 Task: Look for space in Manzanares, Colombia from 9th July, 2023 to 16th July, 2023 for 2 adults, 1 child in price range Rs.8000 to Rs.16000. Place can be entire place with 2 bedrooms having 2 beds and 1 bathroom. Property type can be house, flat, guest house. Amenities needed are: washing machine. Booking option can be shelf check-in. Required host language is English.
Action: Mouse moved to (424, 88)
Screenshot: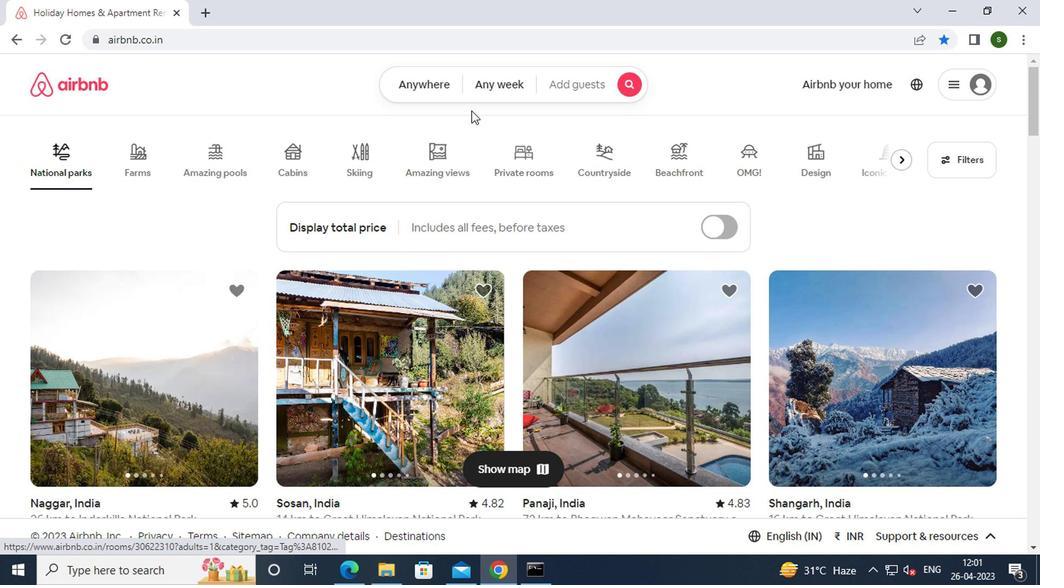 
Action: Mouse pressed left at (424, 88)
Screenshot: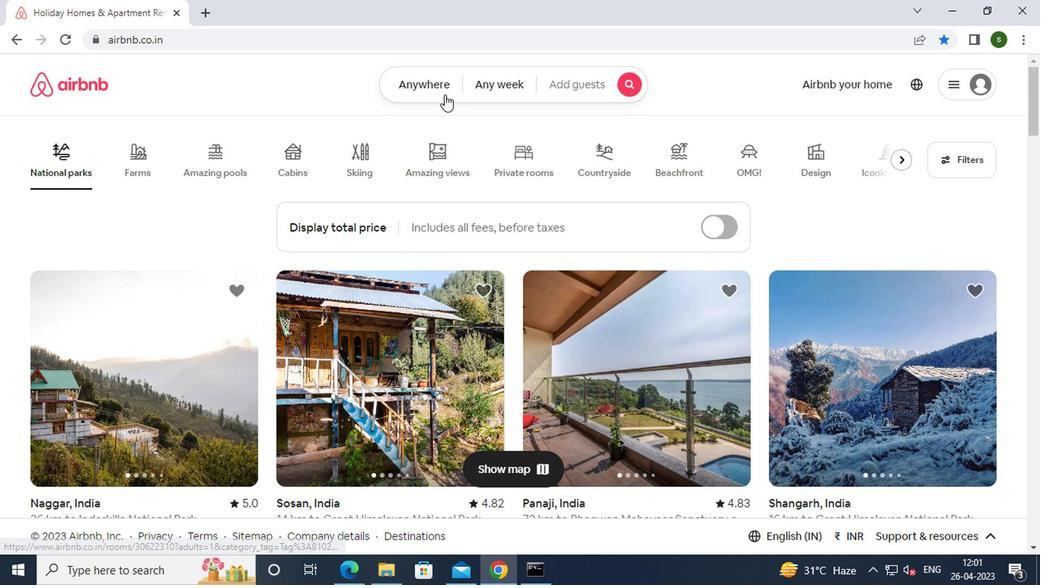 
Action: Mouse moved to (313, 145)
Screenshot: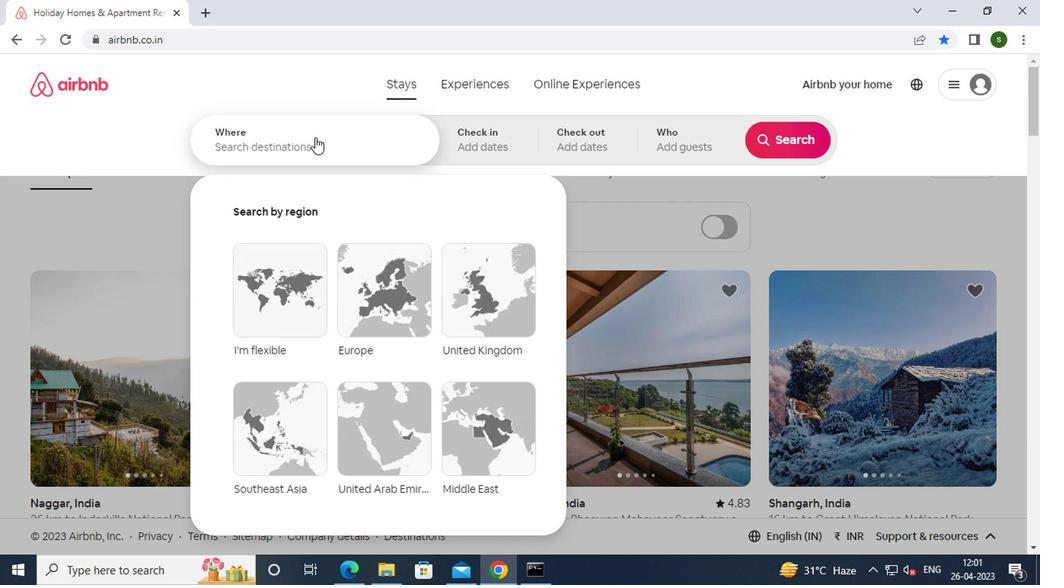 
Action: Mouse pressed left at (313, 145)
Screenshot: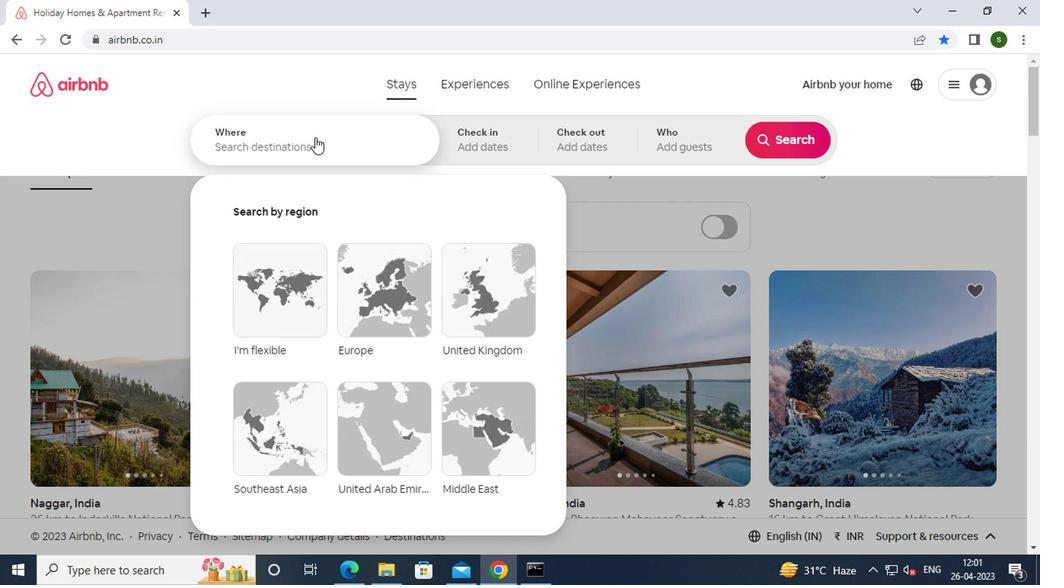 
Action: Mouse moved to (313, 146)
Screenshot: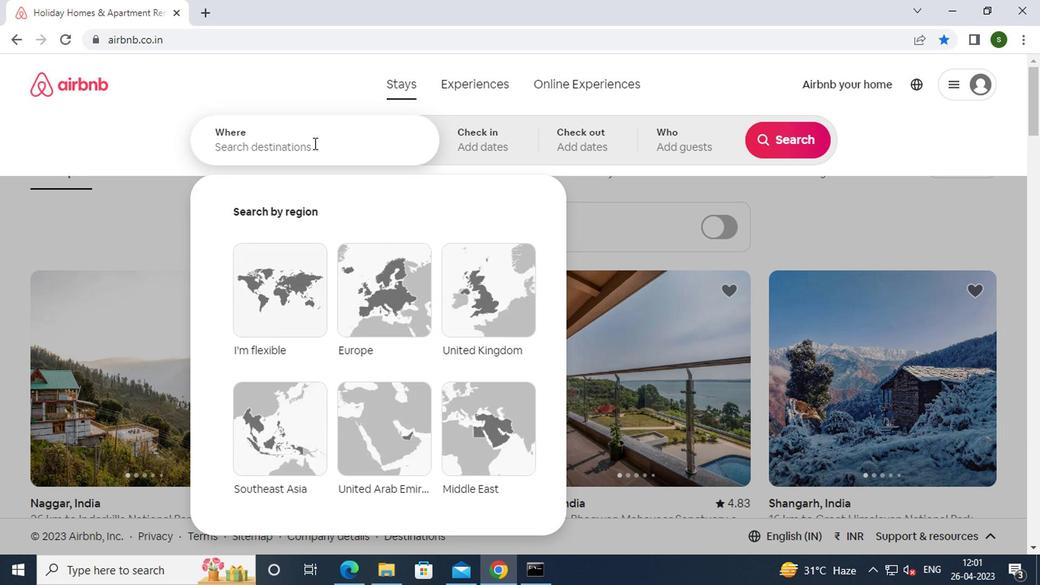 
Action: Key pressed <Key.caps_lock>m<Key.caps_lock>anzanares,<Key.space><Key.caps_lock>c<Key.caps_lock>olombia<Key.enter>
Screenshot: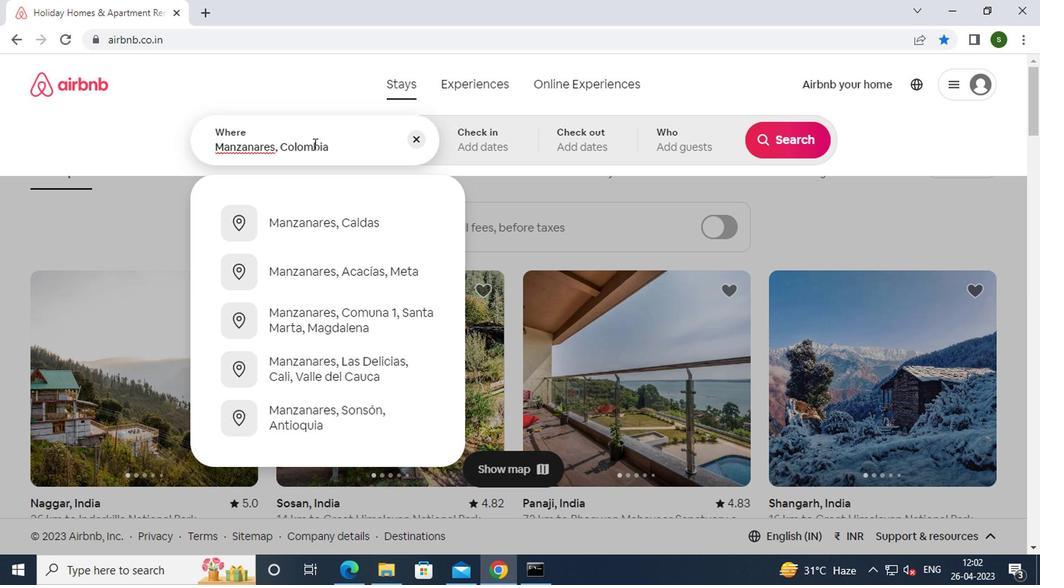 
Action: Mouse moved to (774, 257)
Screenshot: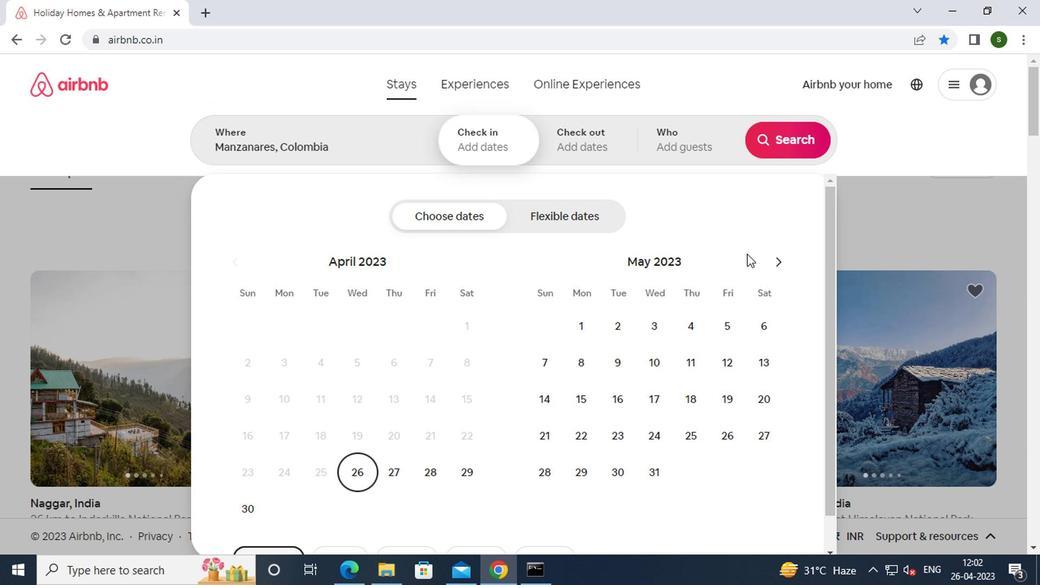 
Action: Mouse pressed left at (774, 257)
Screenshot: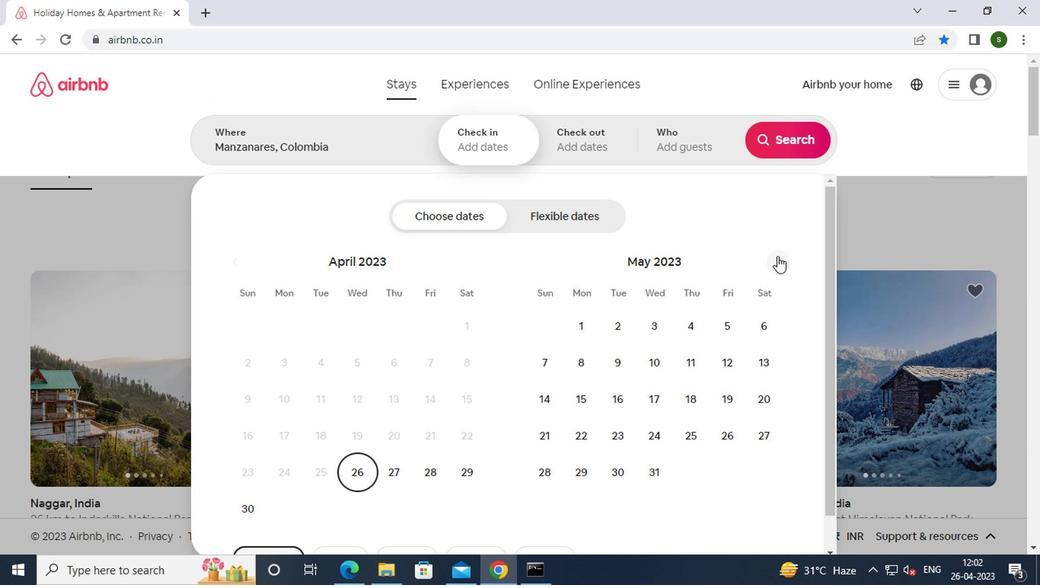 
Action: Mouse pressed left at (774, 257)
Screenshot: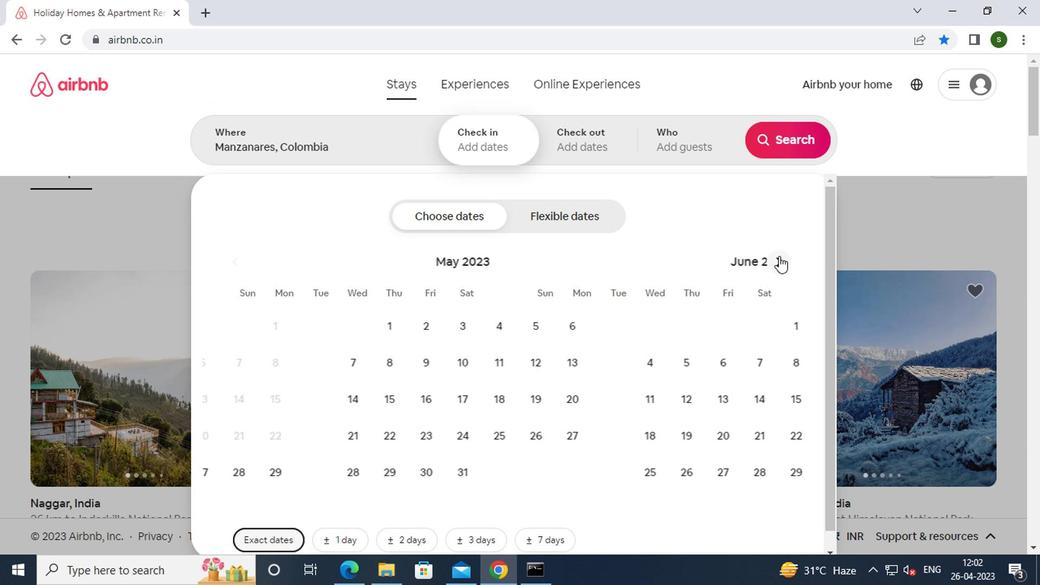 
Action: Mouse moved to (540, 399)
Screenshot: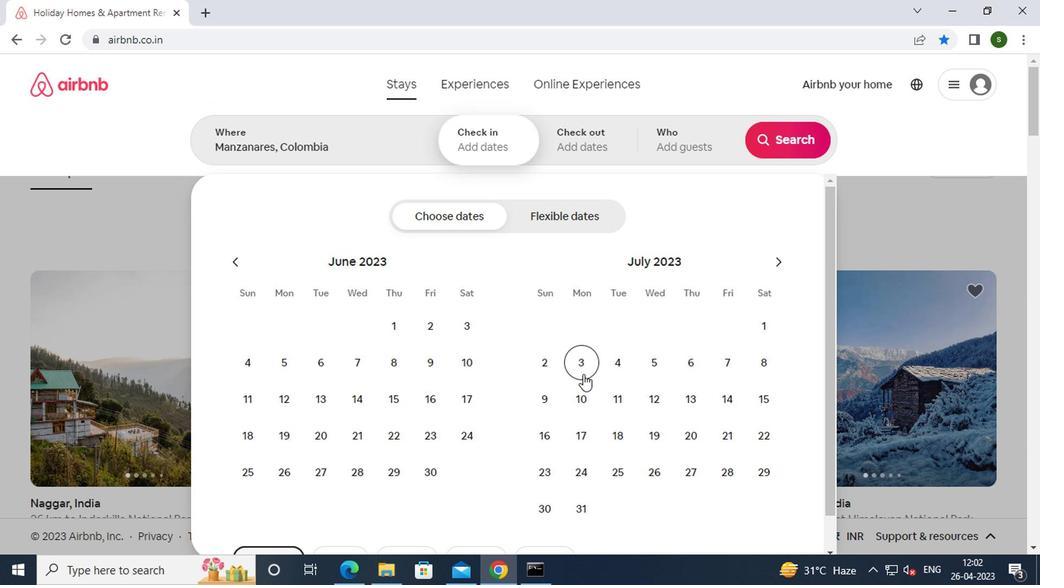 
Action: Mouse pressed left at (540, 399)
Screenshot: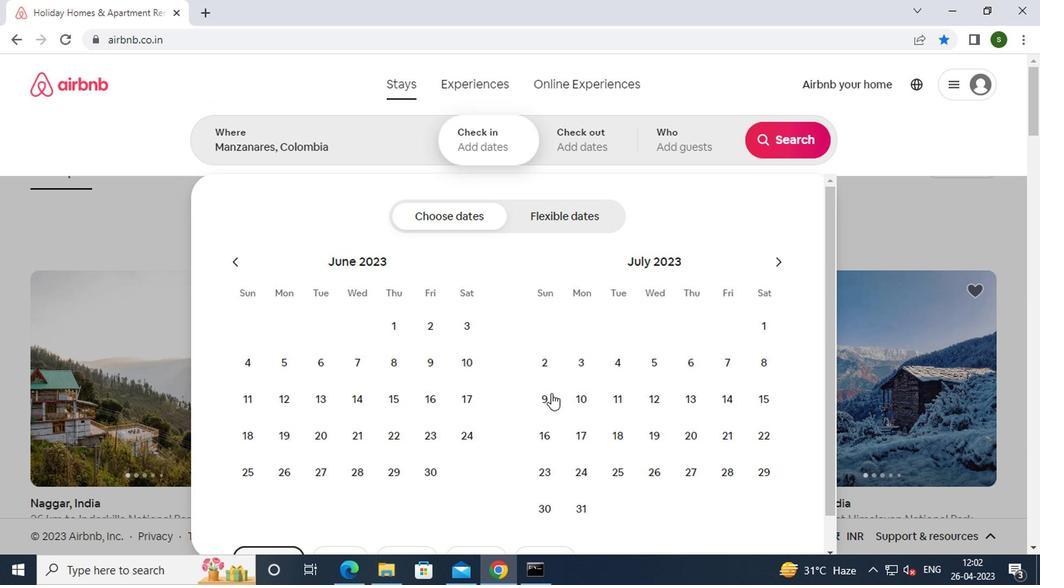 
Action: Mouse moved to (540, 437)
Screenshot: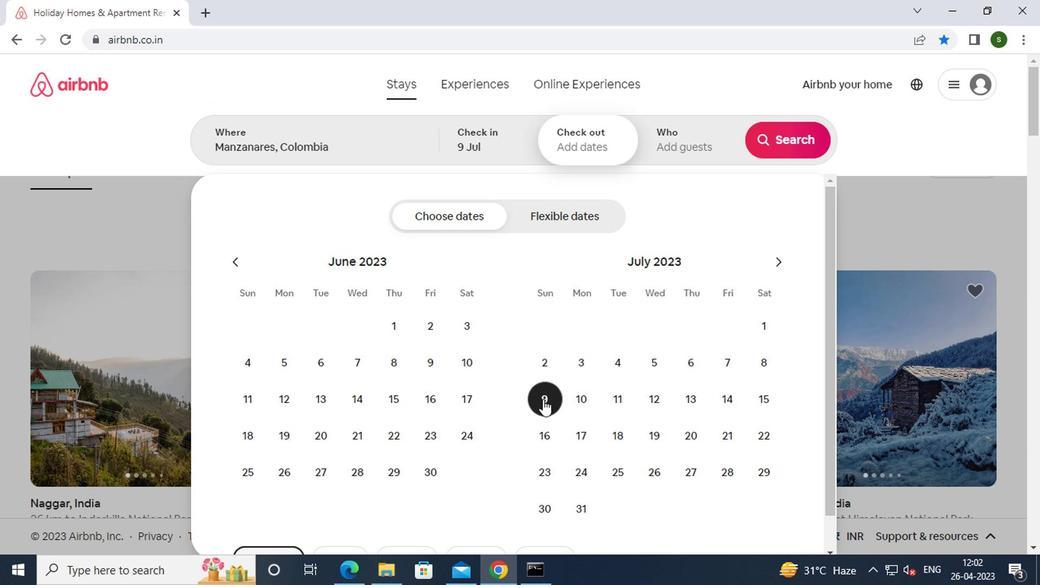 
Action: Mouse pressed left at (540, 437)
Screenshot: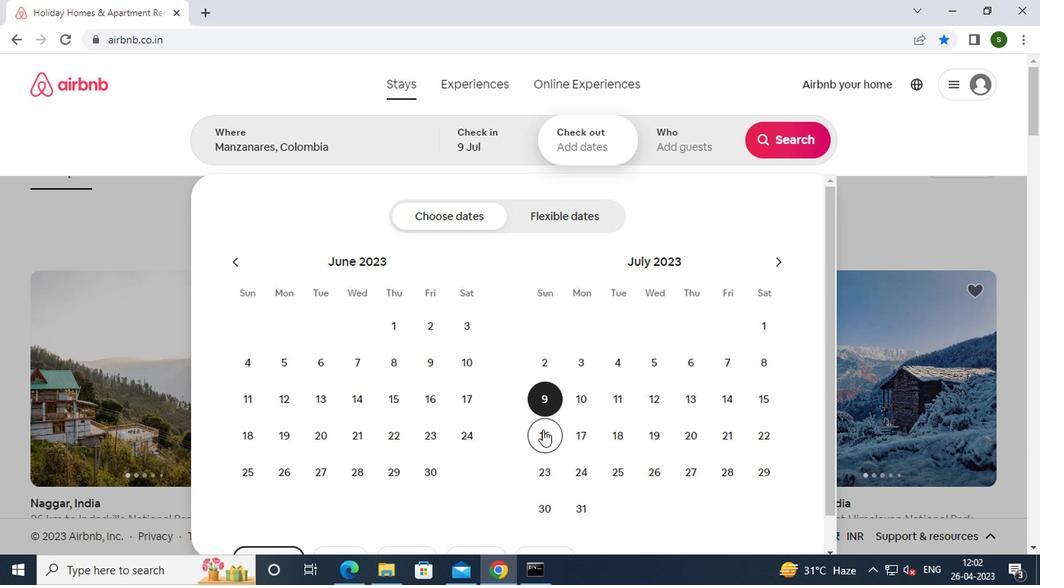 
Action: Mouse moved to (686, 151)
Screenshot: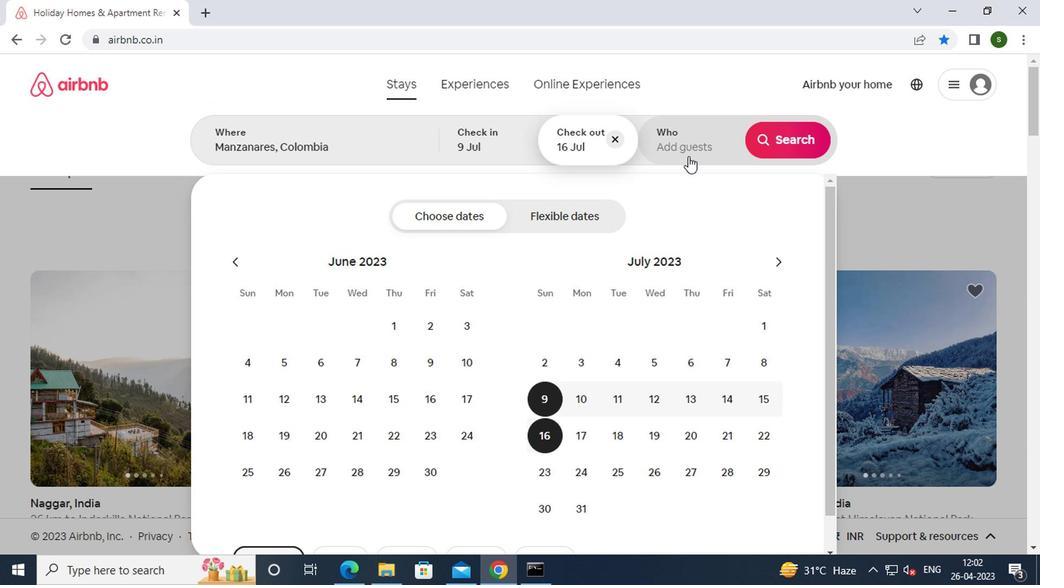
Action: Mouse pressed left at (686, 151)
Screenshot: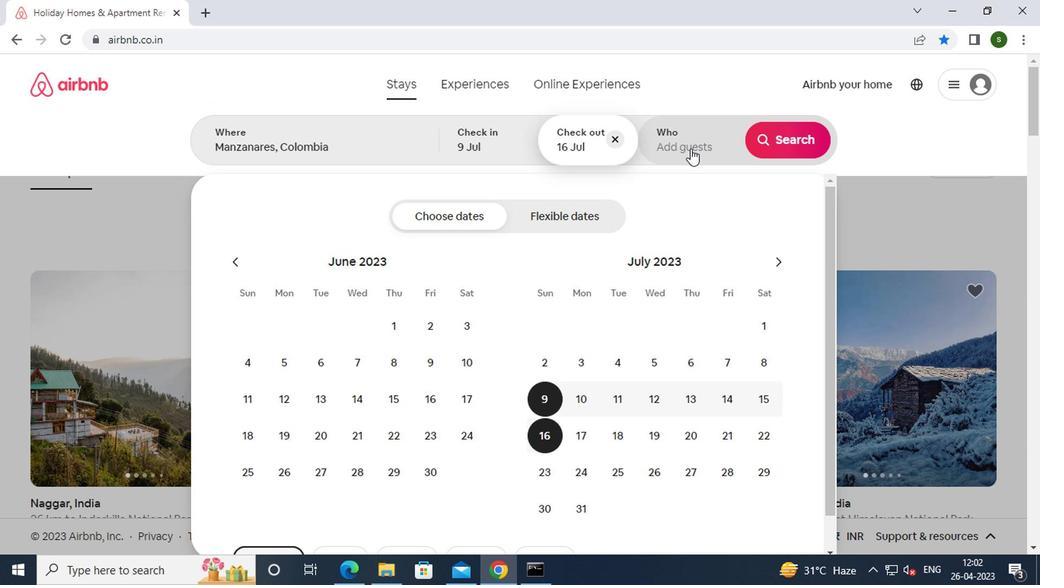 
Action: Mouse moved to (789, 217)
Screenshot: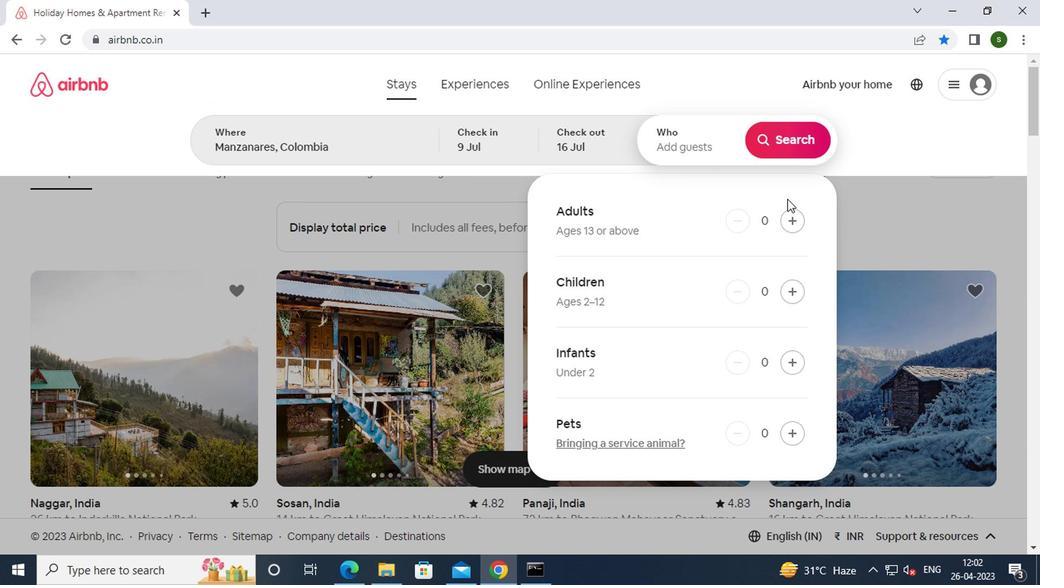 
Action: Mouse pressed left at (789, 217)
Screenshot: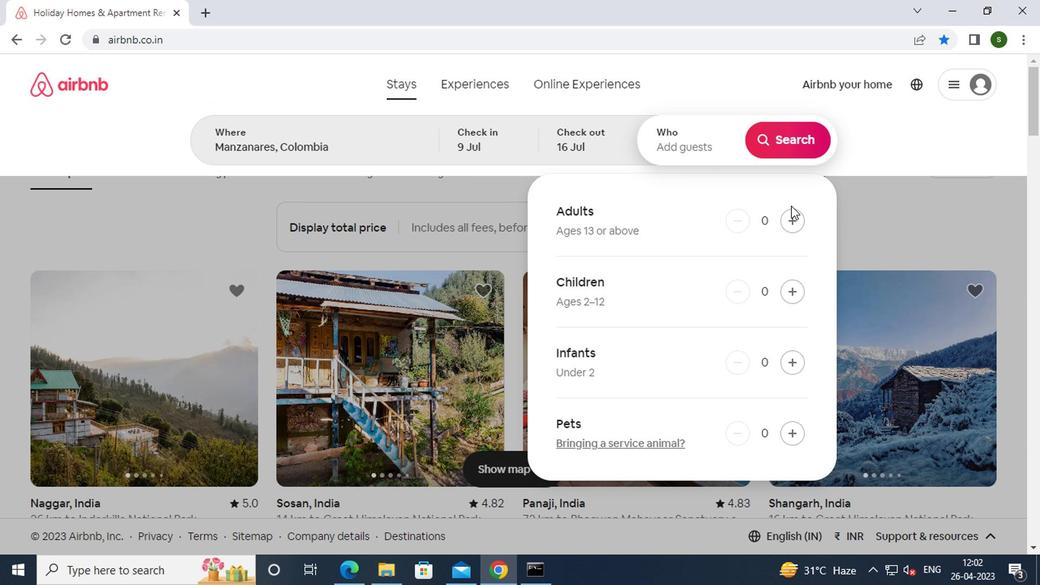 
Action: Mouse pressed left at (789, 217)
Screenshot: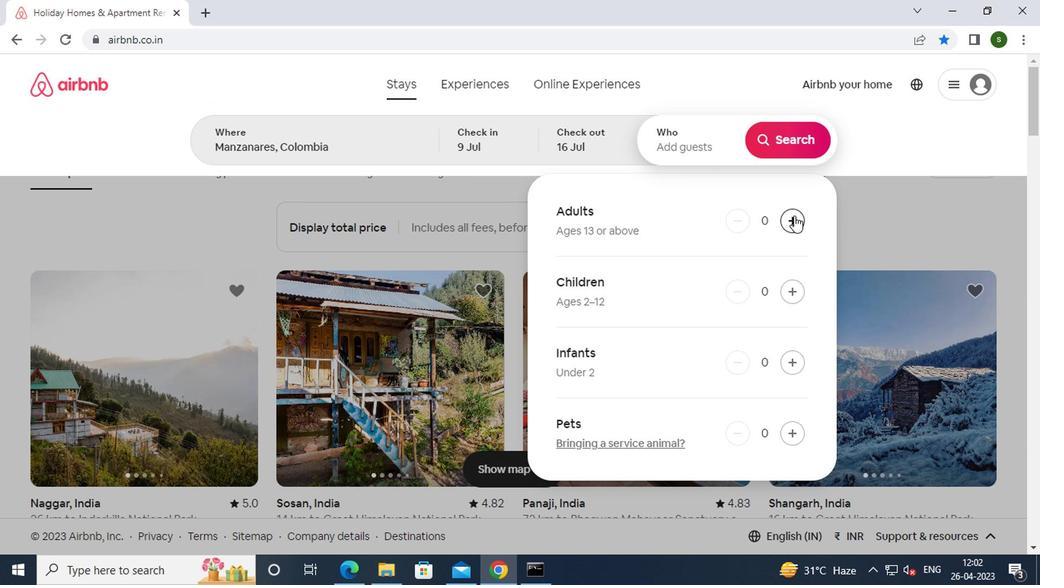
Action: Mouse moved to (786, 291)
Screenshot: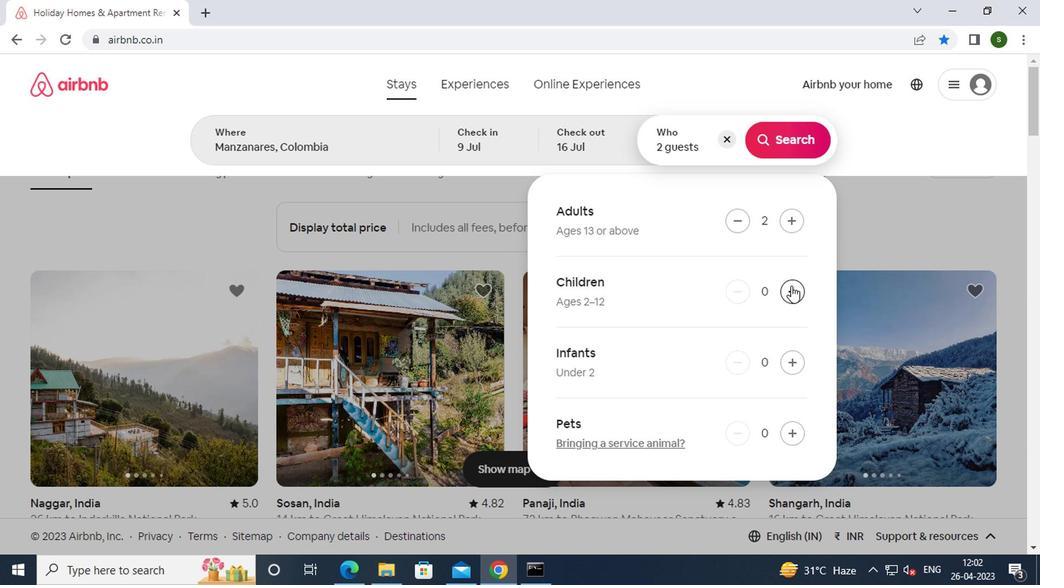 
Action: Mouse pressed left at (786, 291)
Screenshot: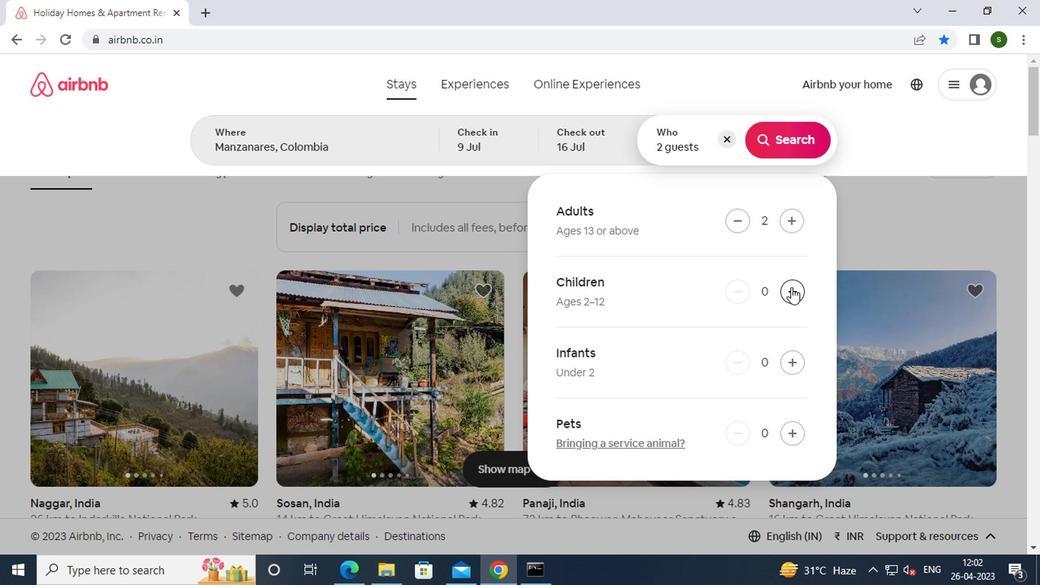 
Action: Mouse moved to (789, 148)
Screenshot: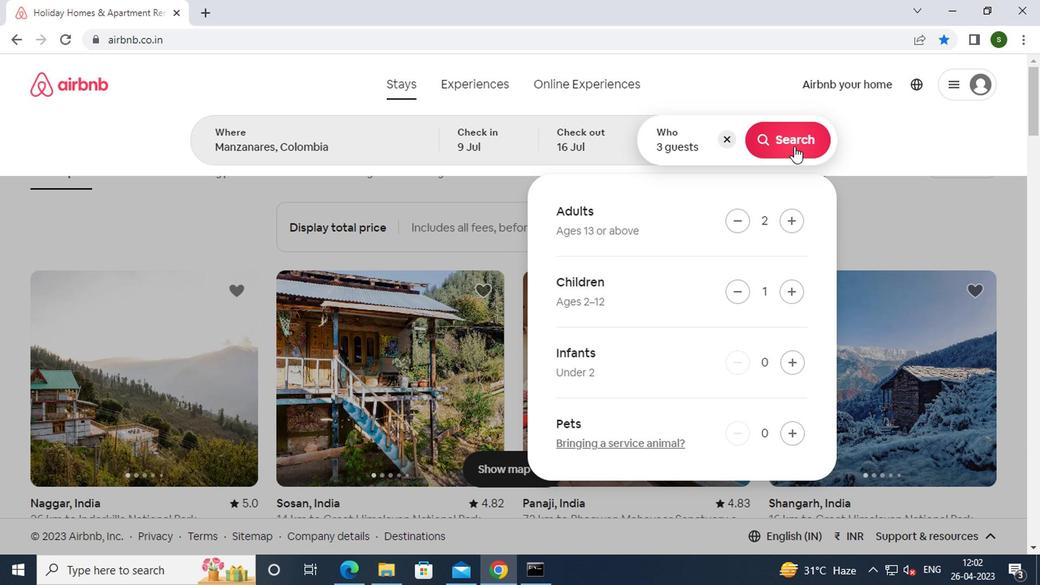 
Action: Mouse pressed left at (789, 148)
Screenshot: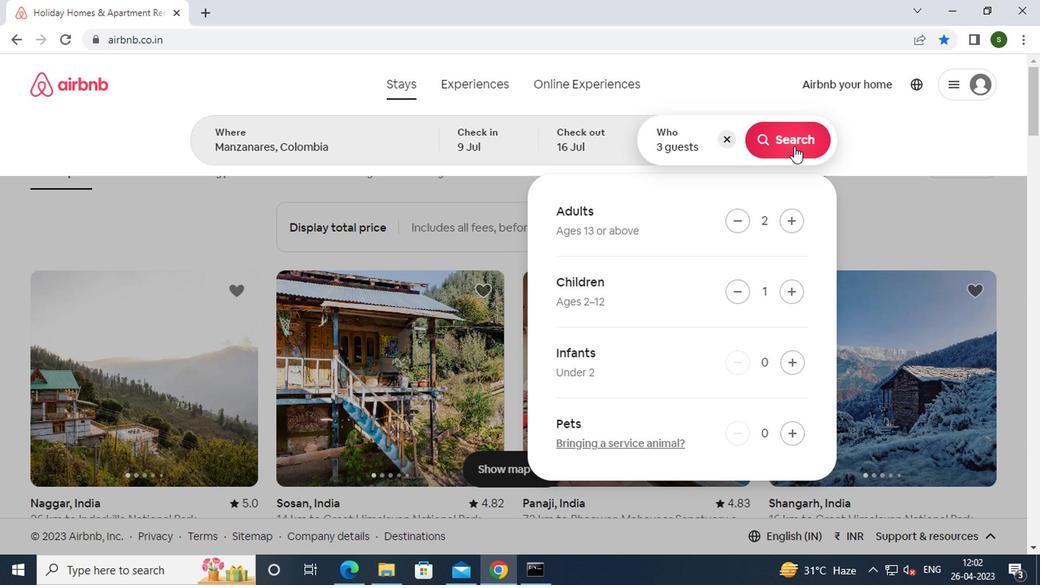 
Action: Mouse moved to (973, 151)
Screenshot: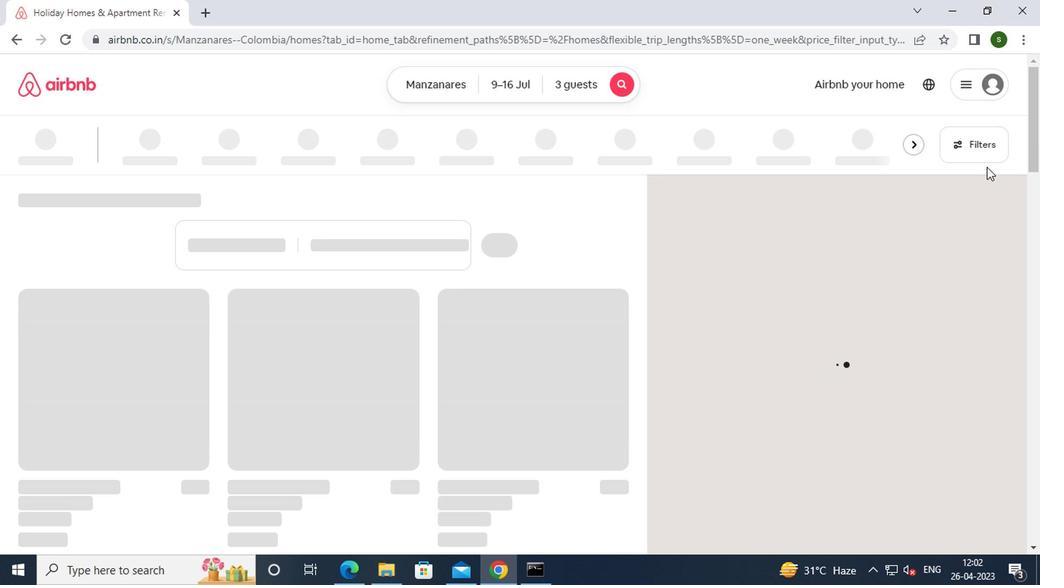 
Action: Mouse pressed left at (973, 151)
Screenshot: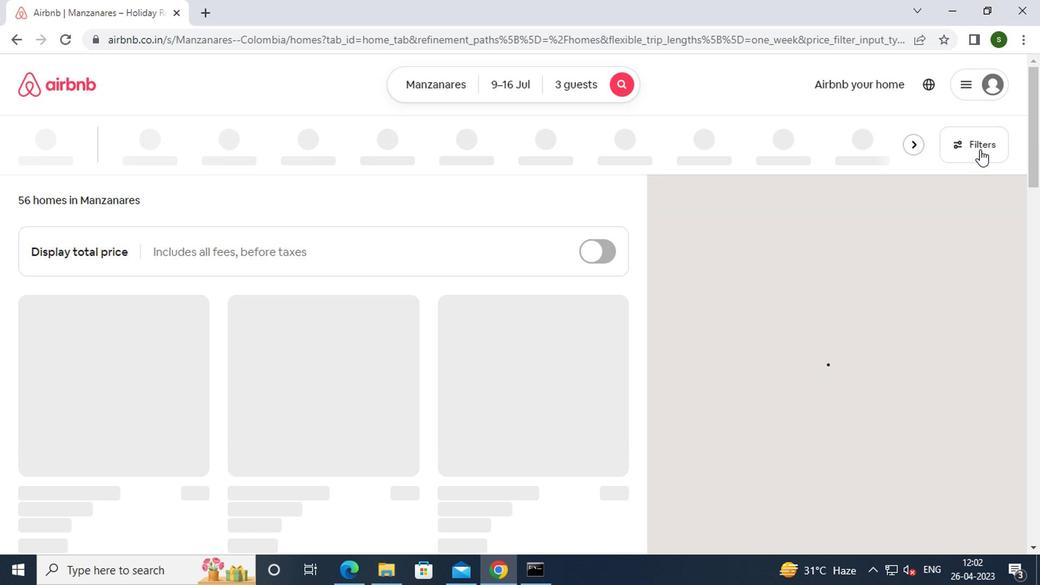 
Action: Mouse moved to (424, 341)
Screenshot: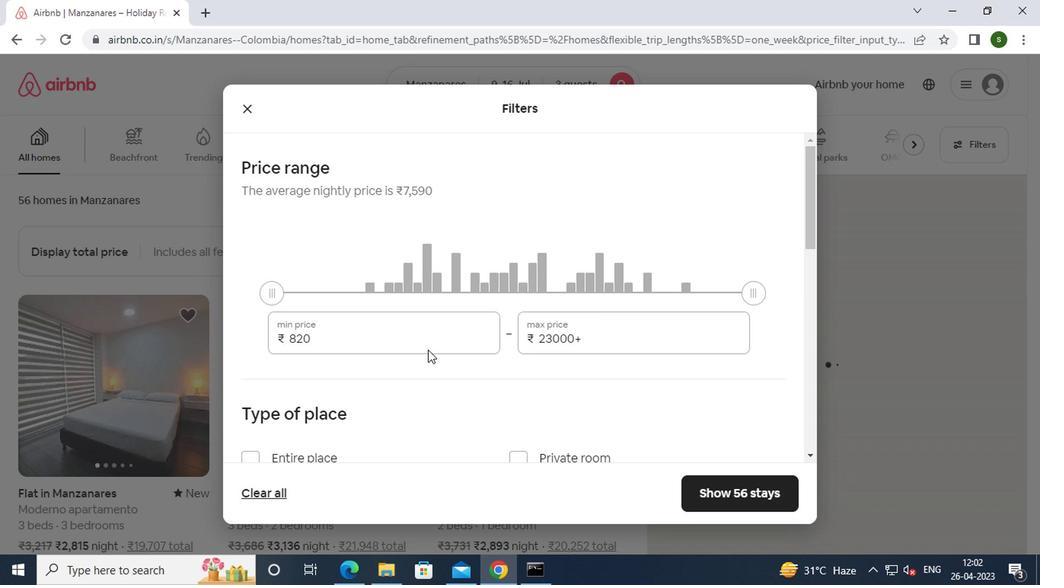 
Action: Mouse pressed left at (424, 341)
Screenshot: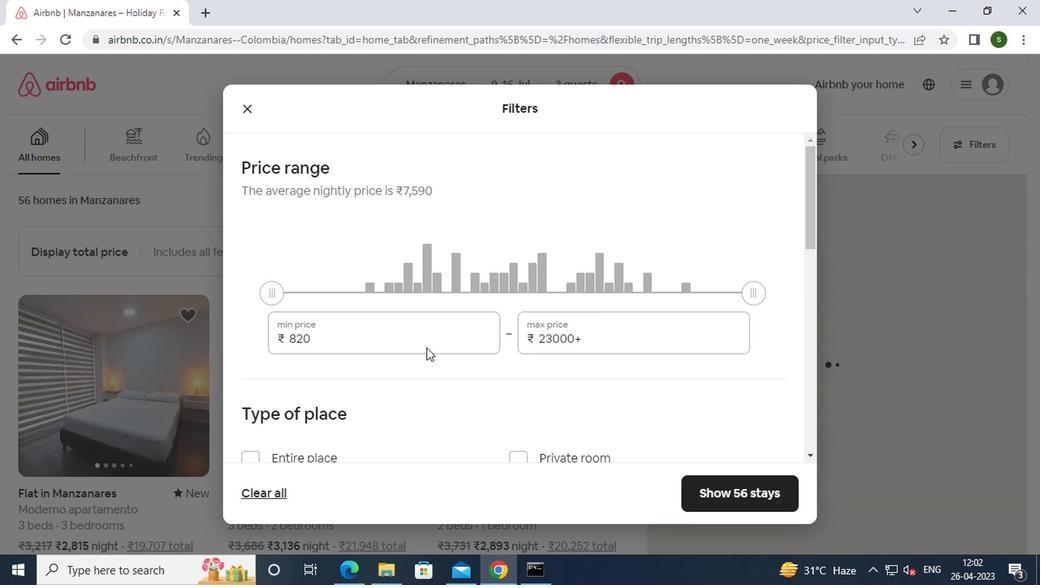 
Action: Key pressed <Key.backspace><Key.backspace><Key.backspace><Key.backspace><Key.backspace><Key.backspace><Key.backspace><Key.backspace><Key.backspace>8000
Screenshot: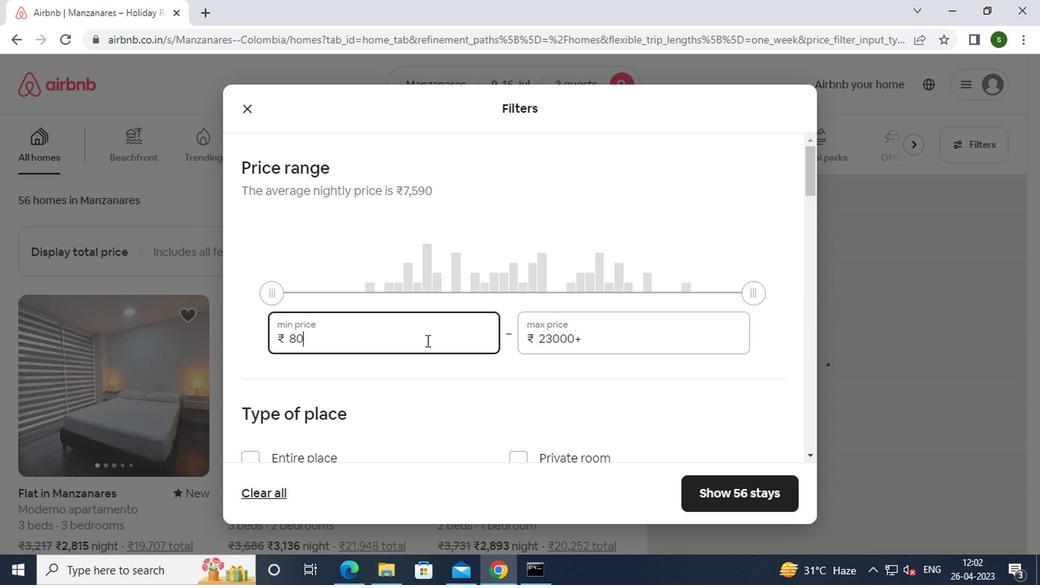 
Action: Mouse moved to (589, 344)
Screenshot: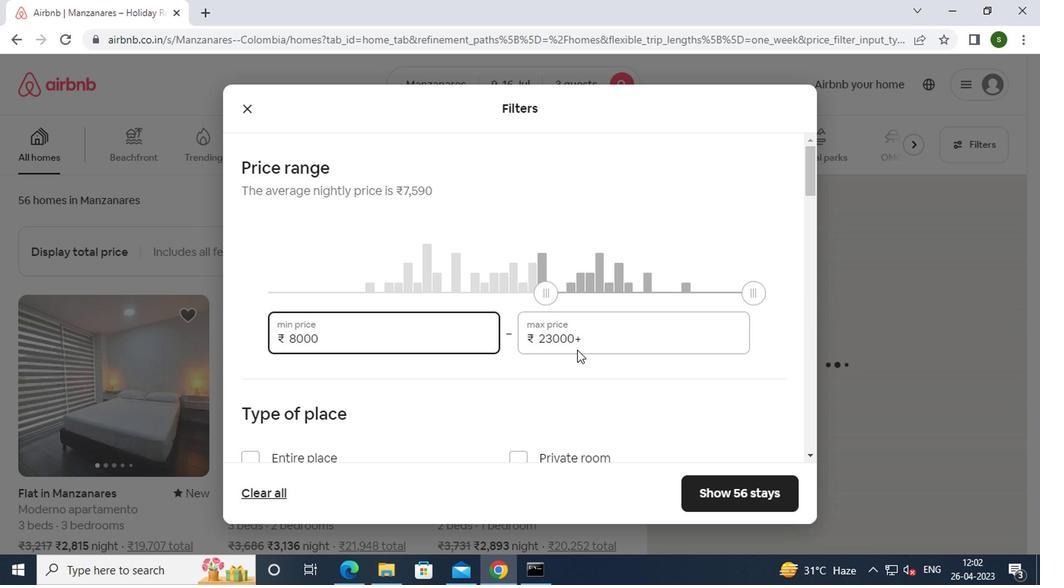 
Action: Mouse pressed left at (589, 344)
Screenshot: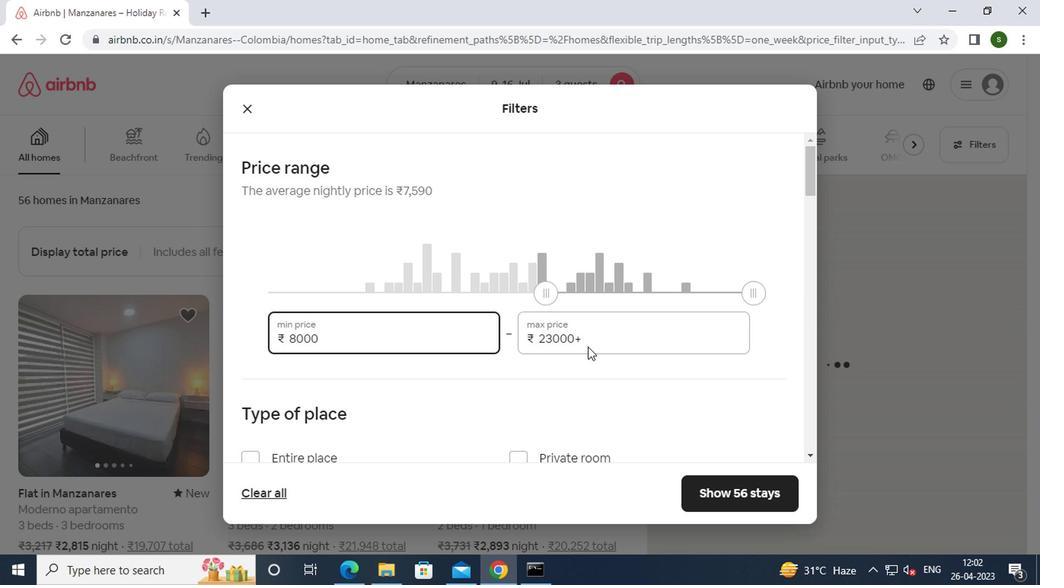 
Action: Key pressed <Key.backspace><Key.backspace><Key.backspace><Key.backspace><Key.backspace><Key.backspace><Key.backspace><Key.backspace><Key.backspace><Key.backspace><Key.backspace><Key.backspace>16000
Screenshot: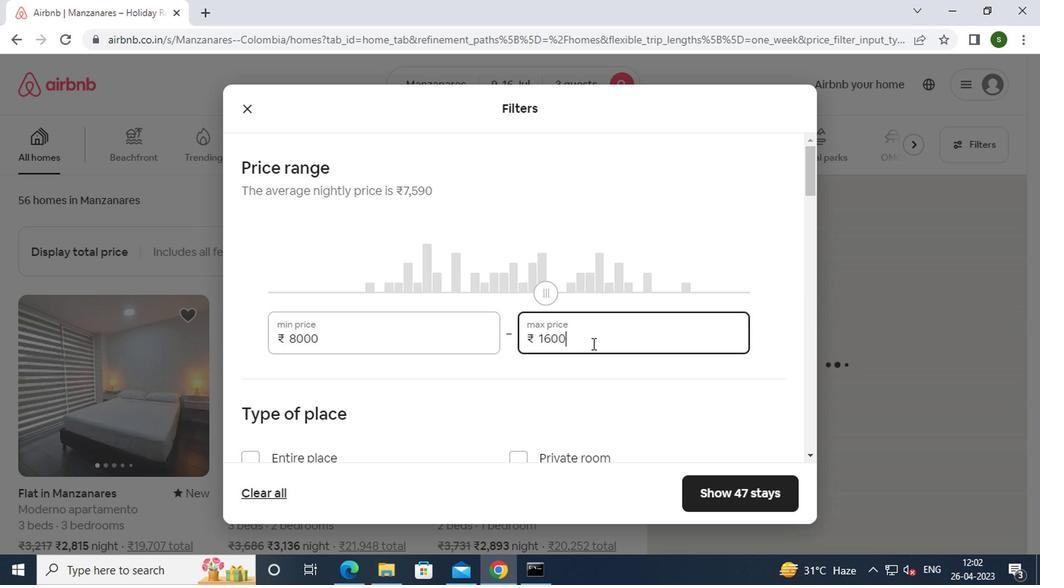 
Action: Mouse moved to (495, 353)
Screenshot: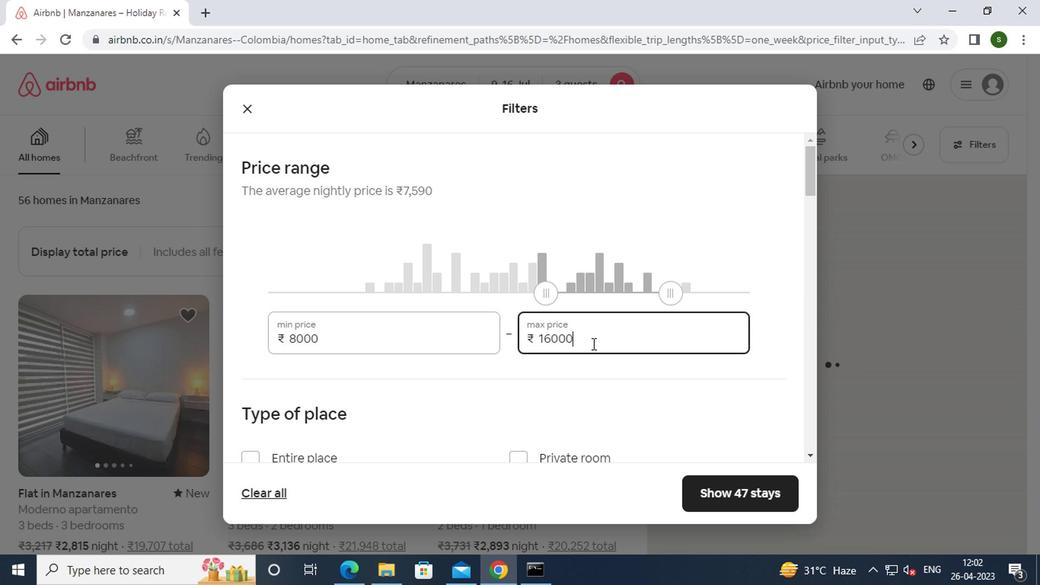 
Action: Mouse scrolled (495, 352) with delta (0, 0)
Screenshot: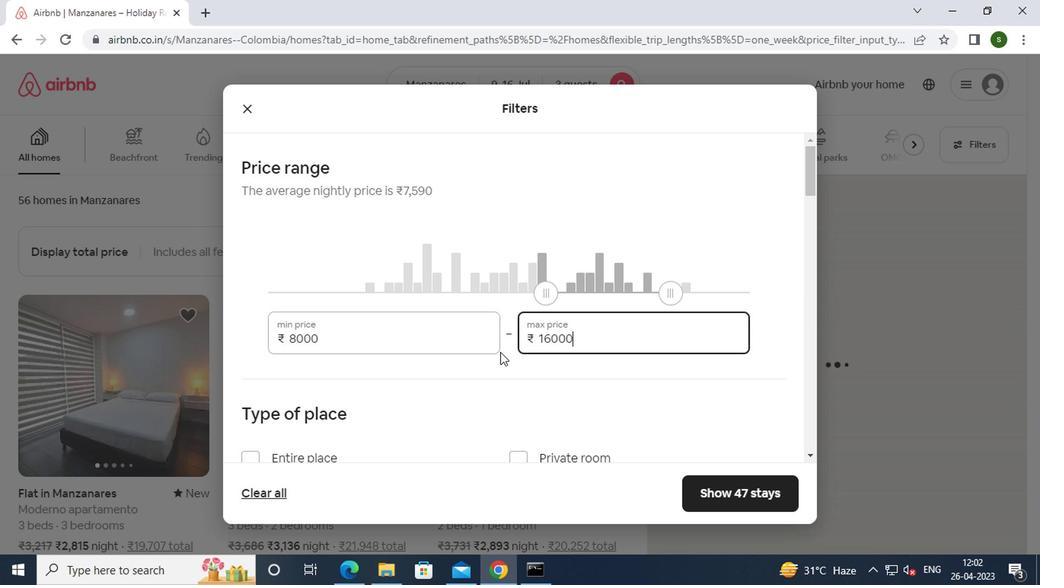 
Action: Mouse scrolled (495, 352) with delta (0, 0)
Screenshot: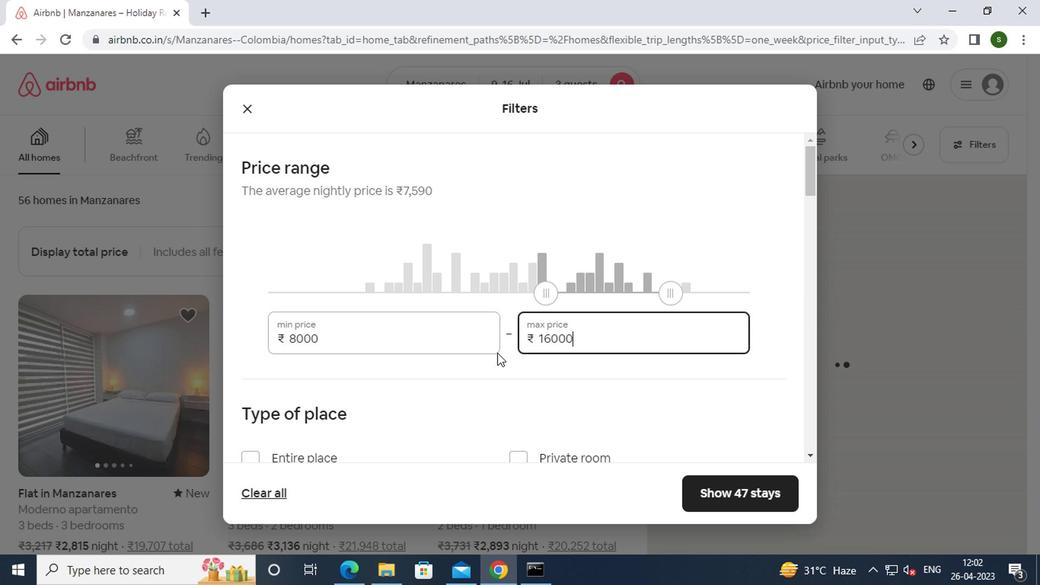 
Action: Mouse moved to (287, 308)
Screenshot: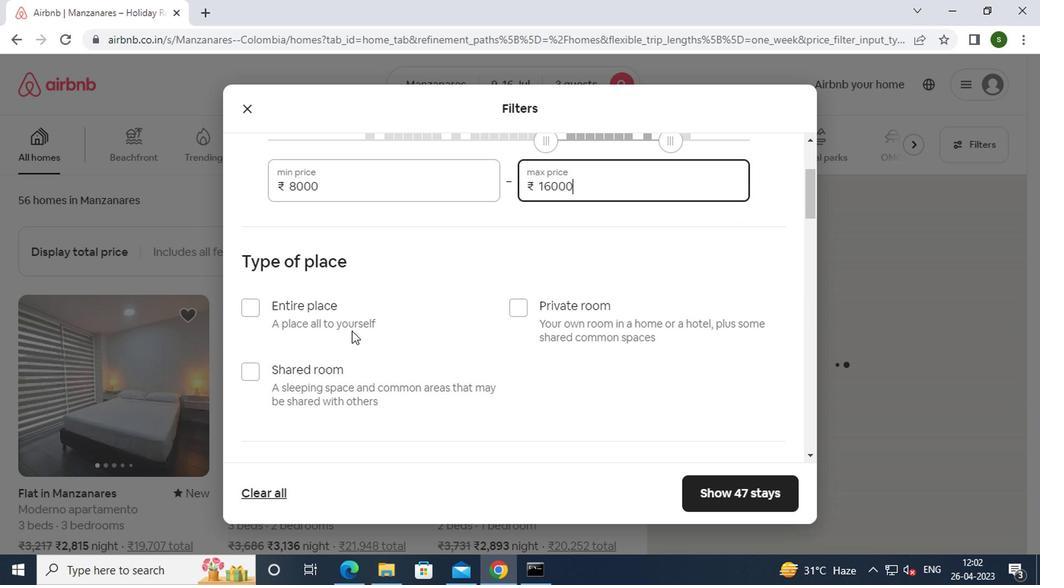 
Action: Mouse pressed left at (287, 308)
Screenshot: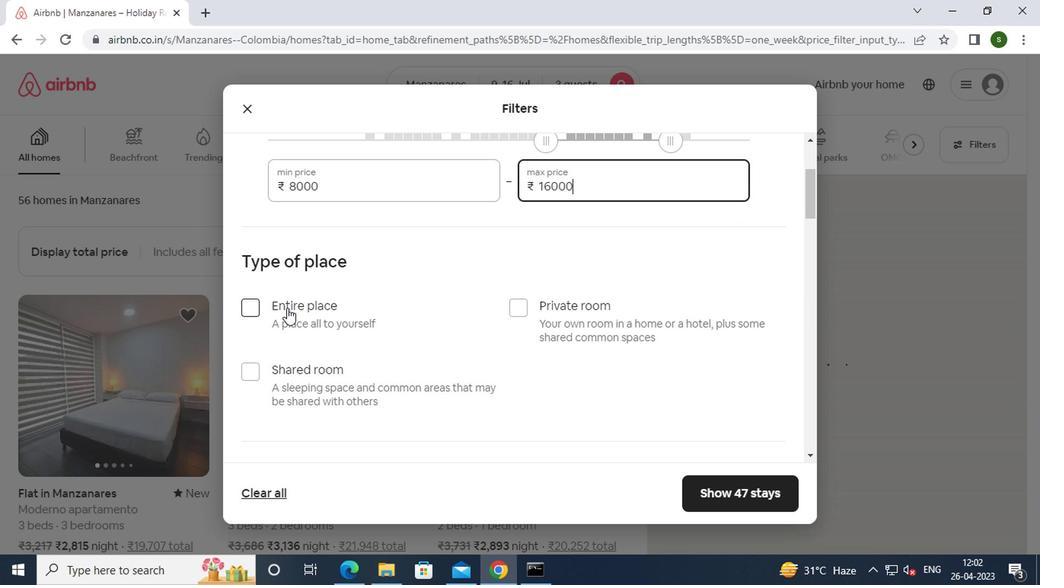 
Action: Mouse moved to (451, 315)
Screenshot: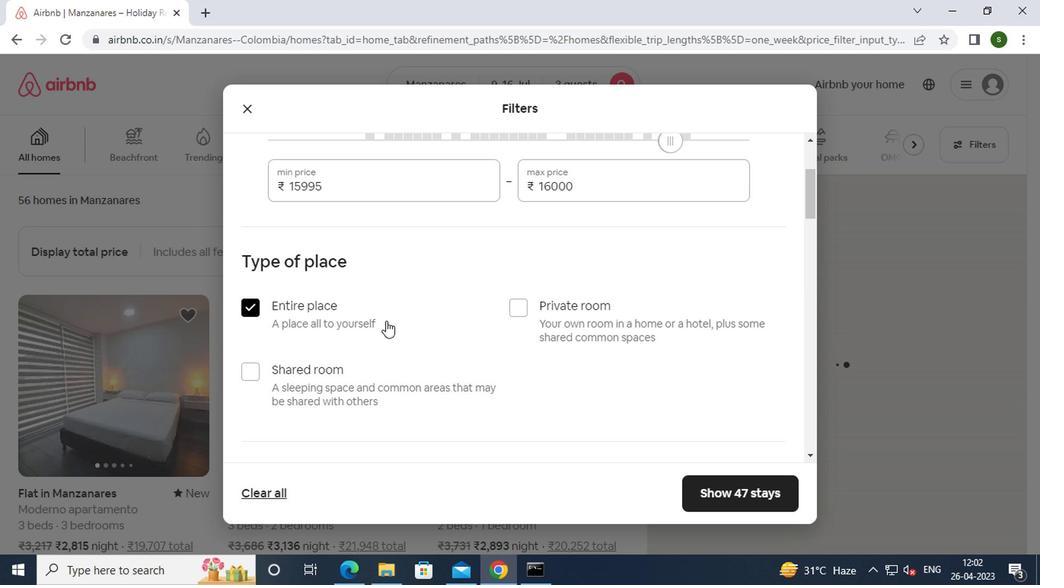 
Action: Mouse scrolled (451, 314) with delta (0, 0)
Screenshot: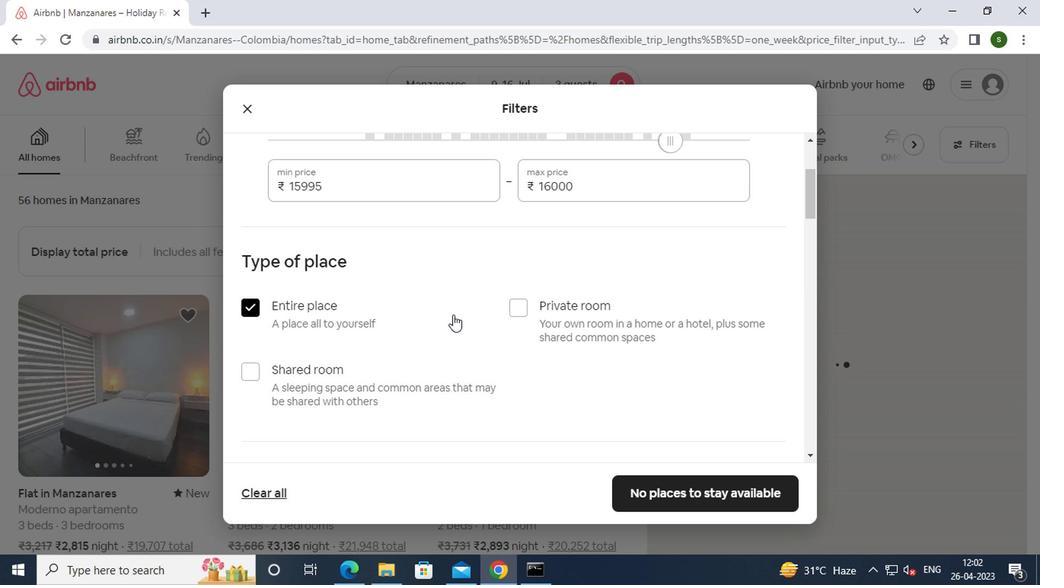 
Action: Mouse scrolled (451, 314) with delta (0, 0)
Screenshot: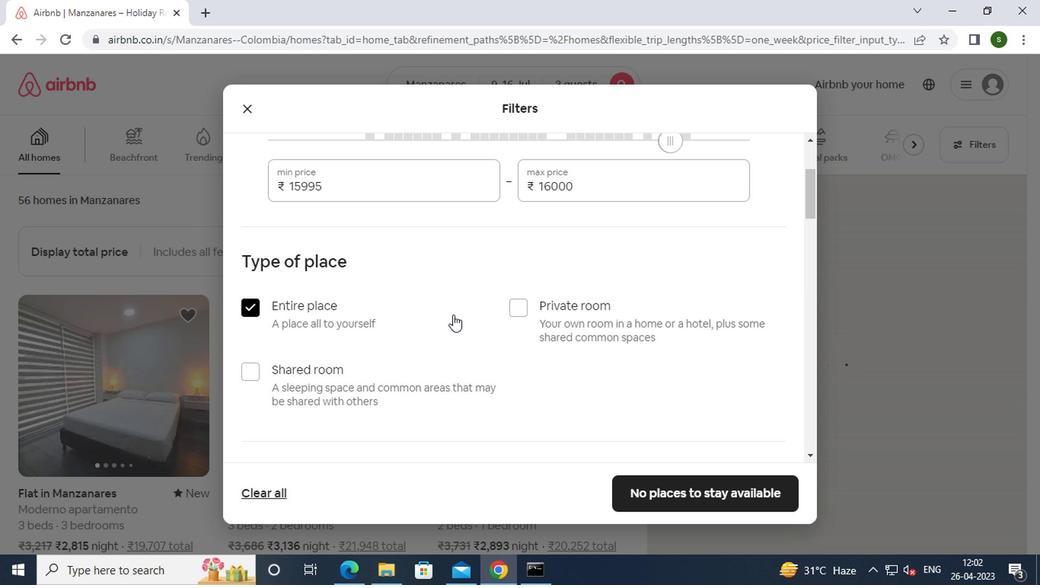 
Action: Mouse scrolled (451, 314) with delta (0, 0)
Screenshot: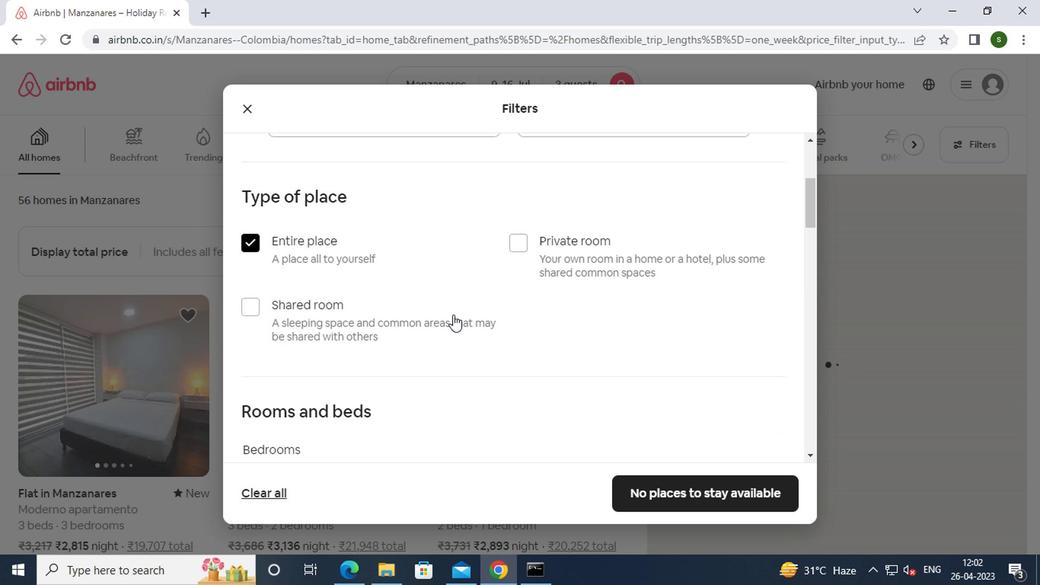 
Action: Mouse scrolled (451, 314) with delta (0, 0)
Screenshot: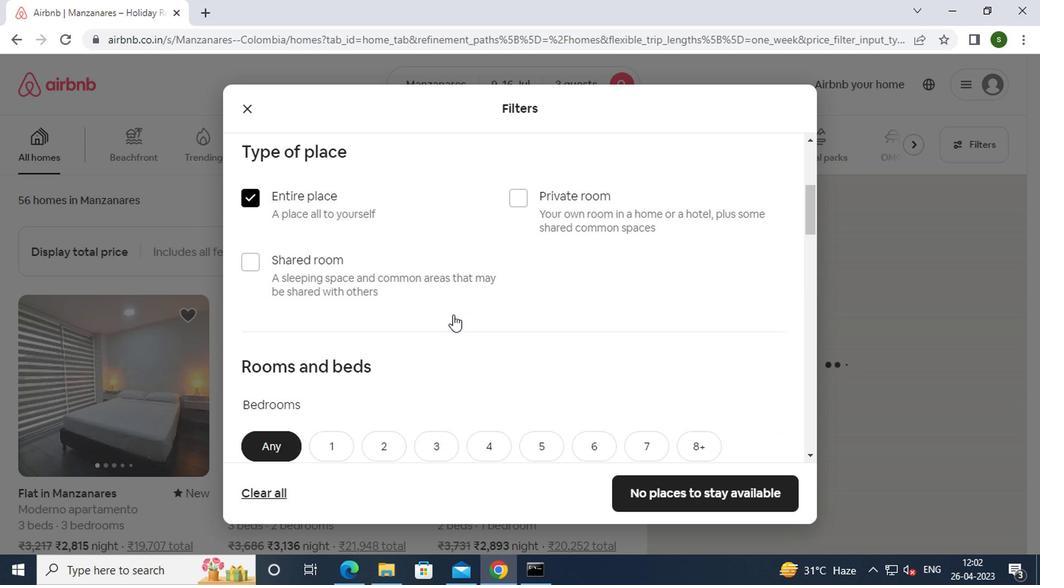 
Action: Mouse moved to (379, 248)
Screenshot: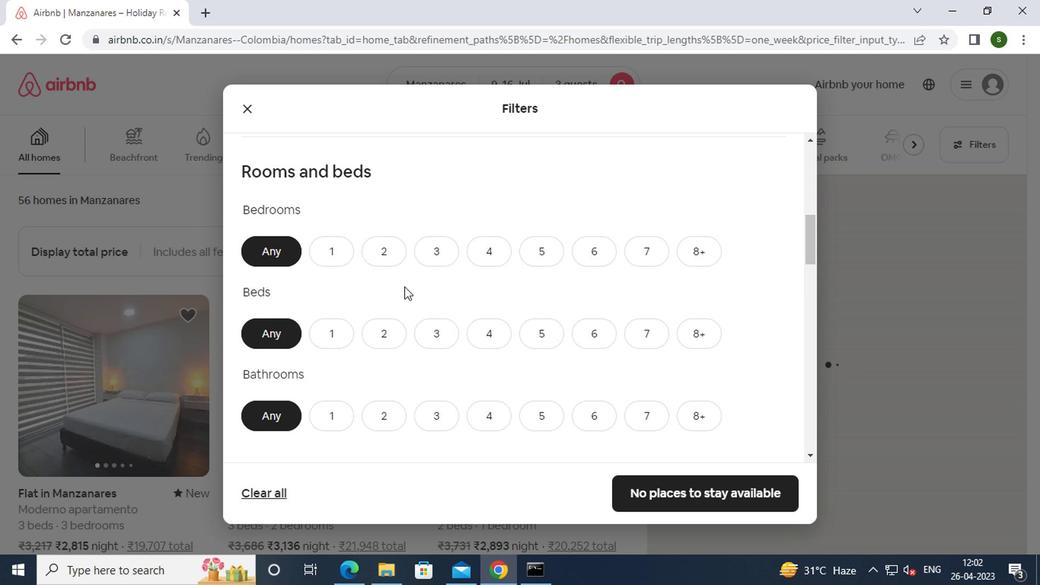 
Action: Mouse pressed left at (379, 248)
Screenshot: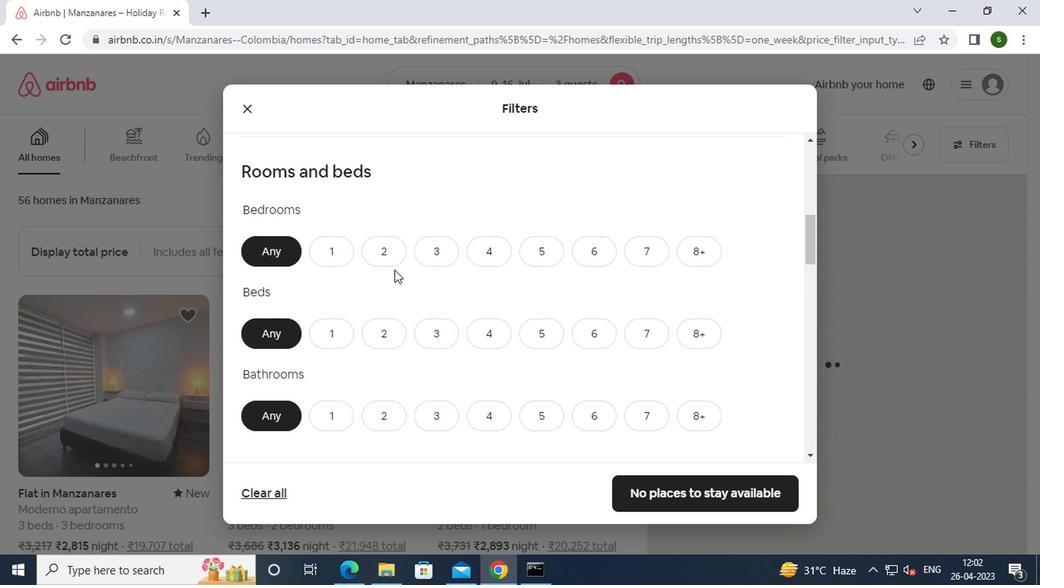 
Action: Mouse moved to (372, 338)
Screenshot: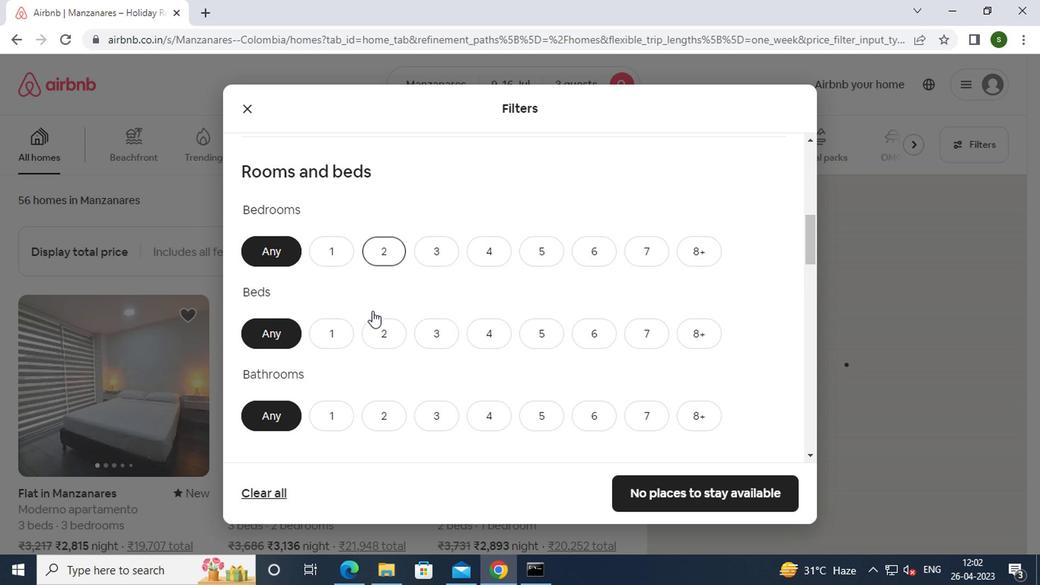 
Action: Mouse pressed left at (372, 338)
Screenshot: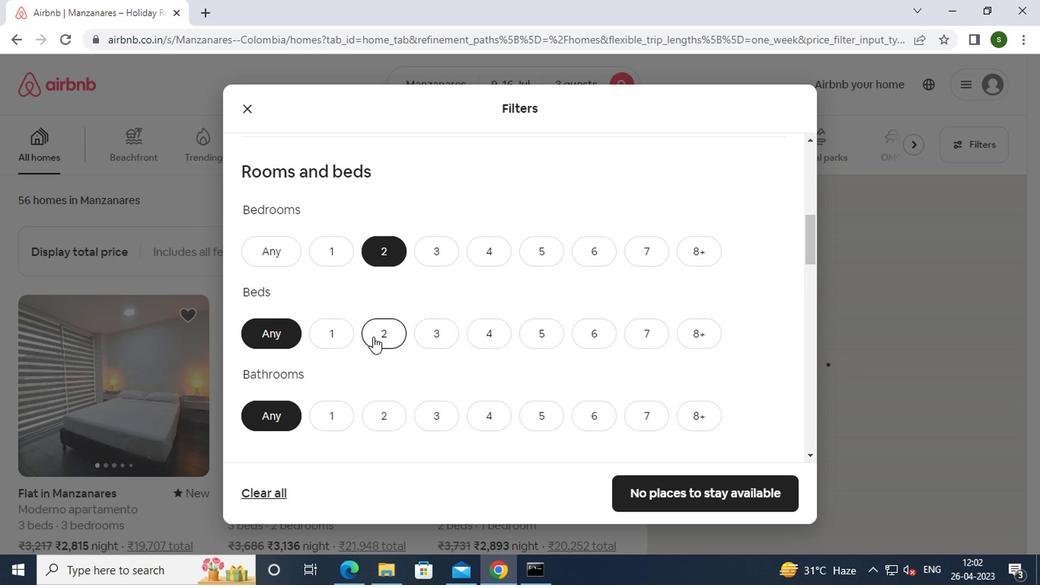 
Action: Mouse moved to (335, 414)
Screenshot: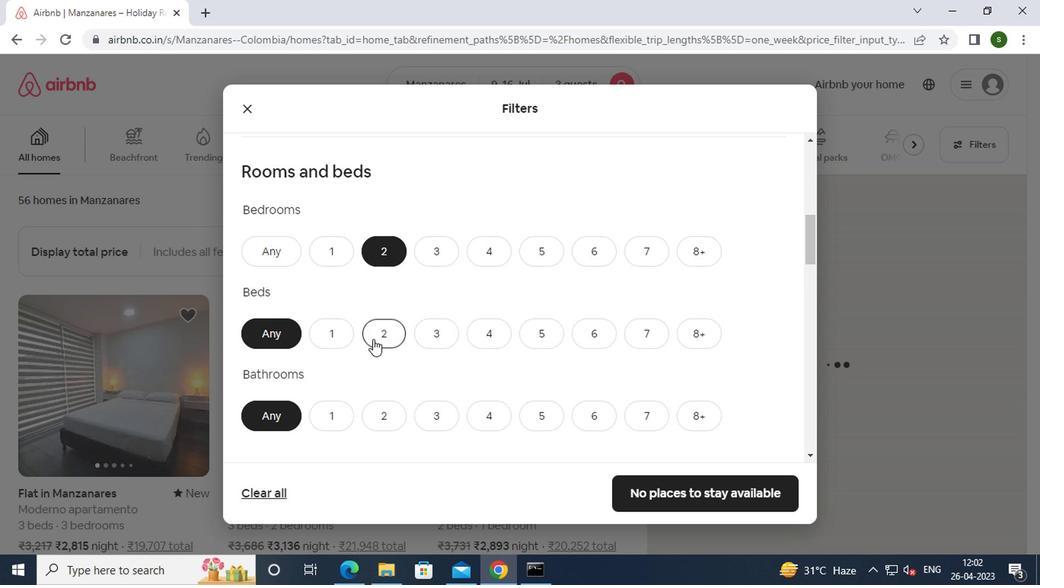 
Action: Mouse pressed left at (335, 414)
Screenshot: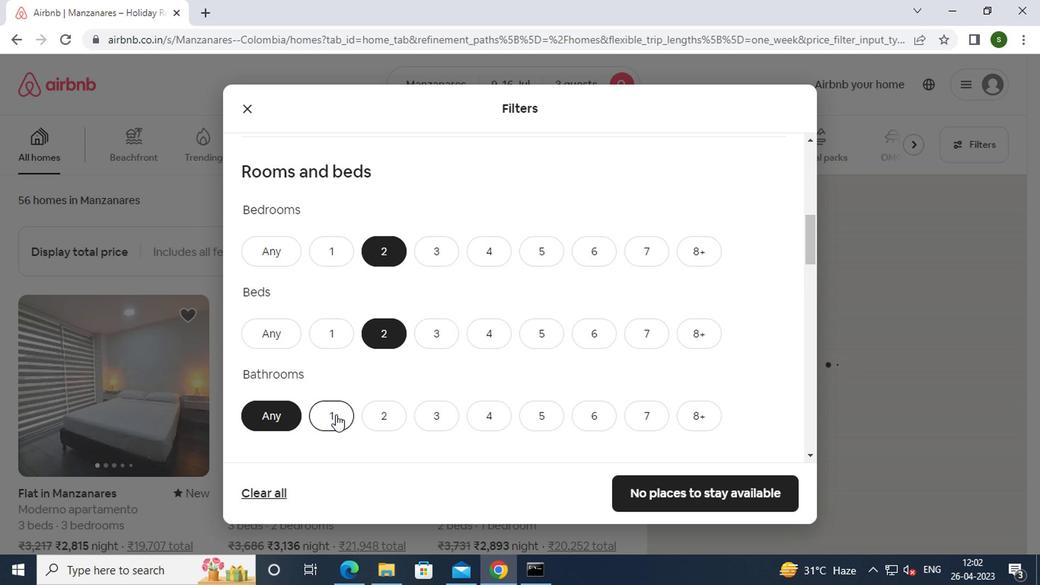 
Action: Mouse moved to (466, 332)
Screenshot: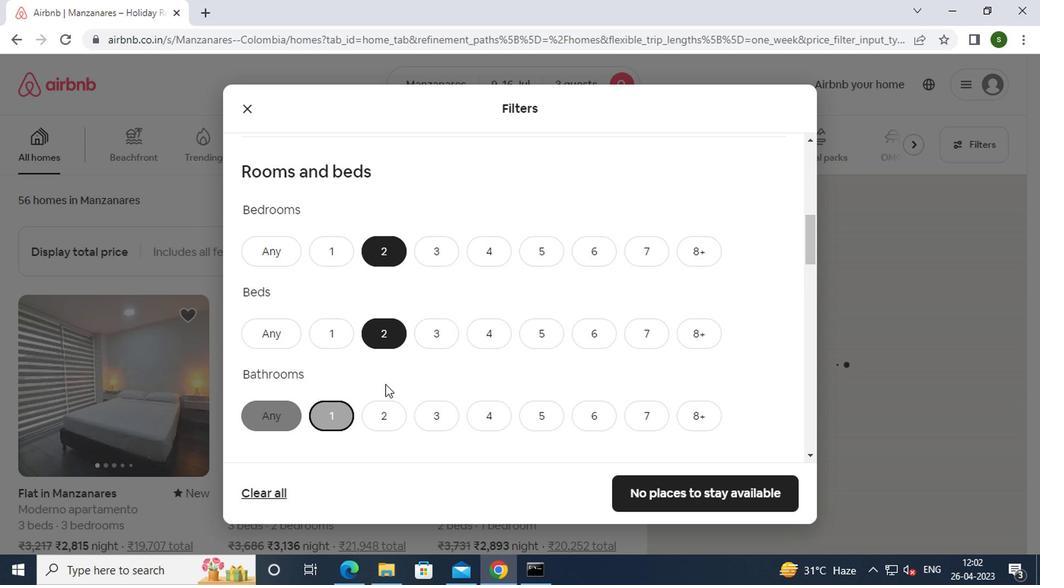 
Action: Mouse scrolled (466, 331) with delta (0, 0)
Screenshot: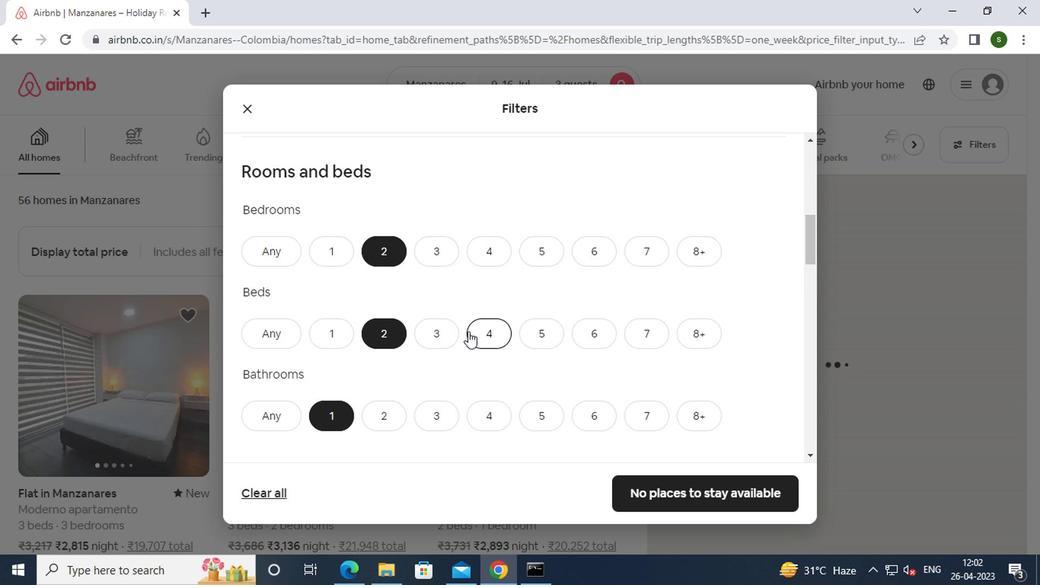 
Action: Mouse scrolled (466, 331) with delta (0, 0)
Screenshot: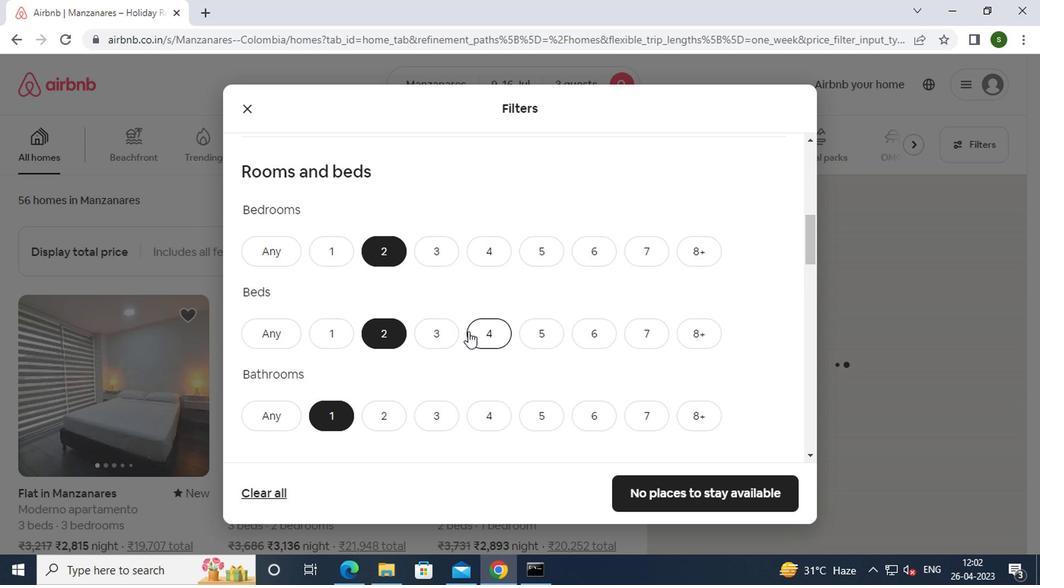 
Action: Mouse scrolled (466, 331) with delta (0, 0)
Screenshot: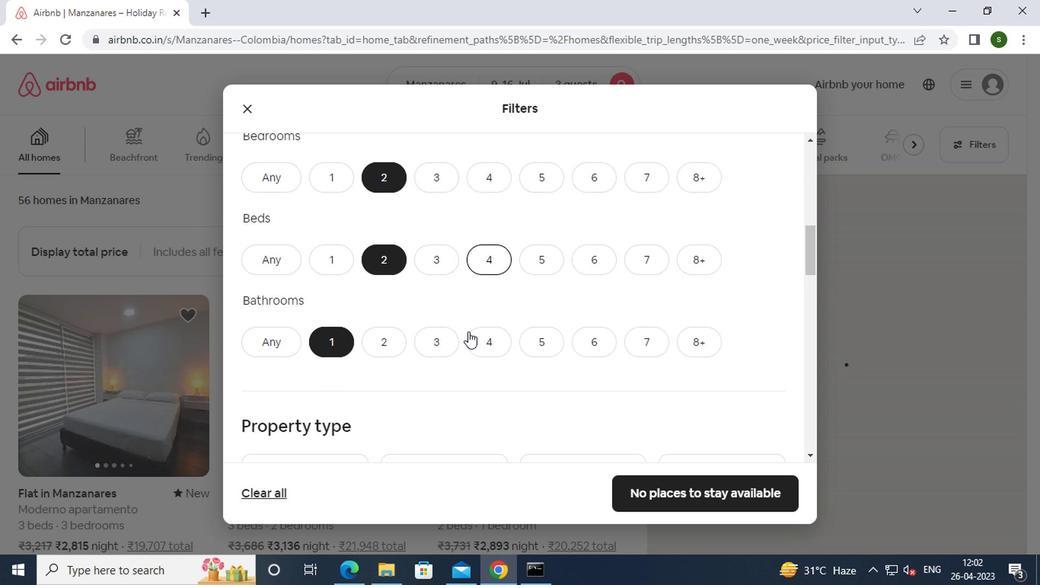 
Action: Mouse moved to (329, 345)
Screenshot: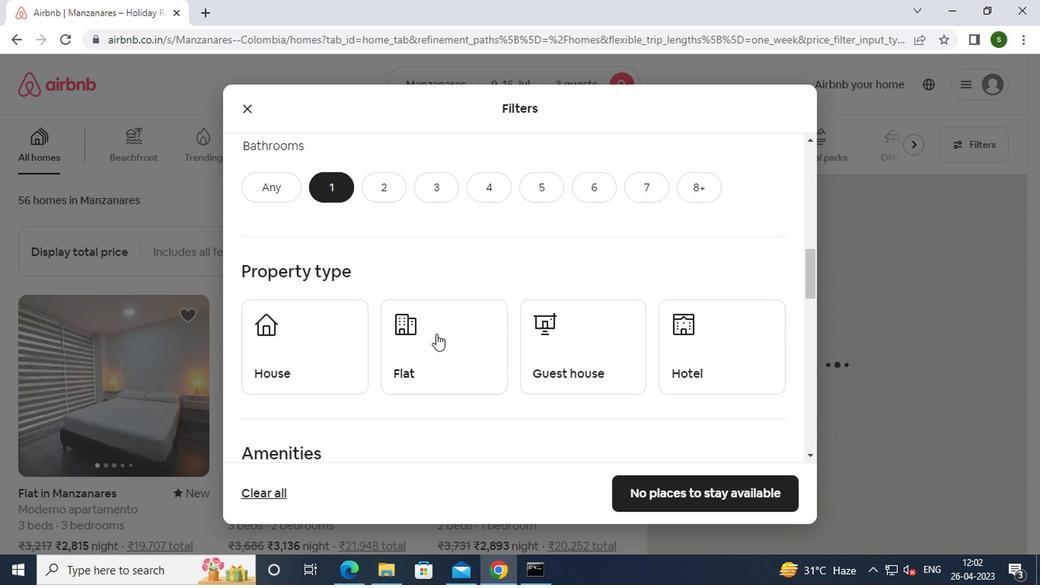 
Action: Mouse pressed left at (329, 345)
Screenshot: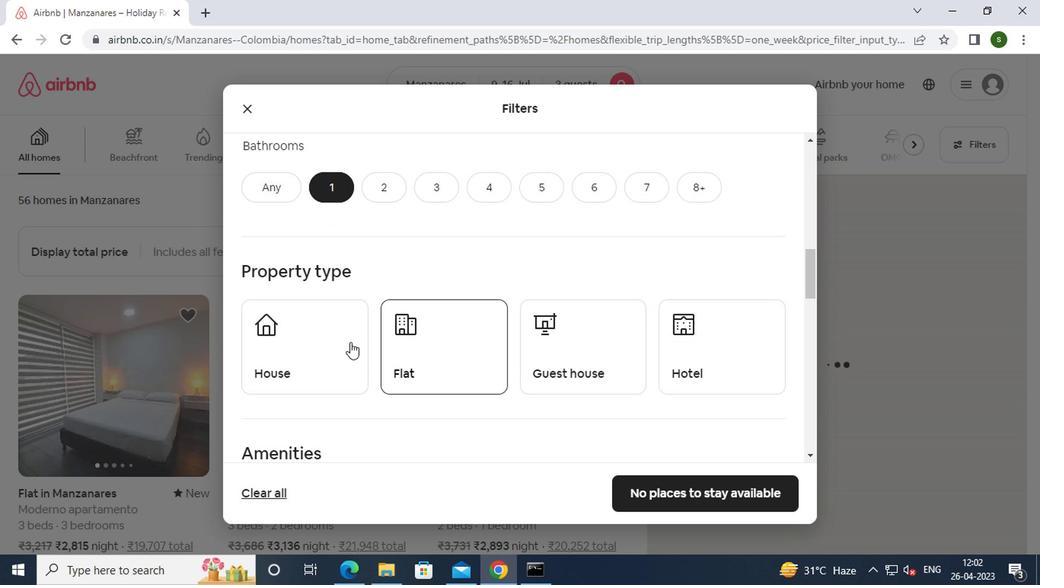 
Action: Mouse moved to (435, 359)
Screenshot: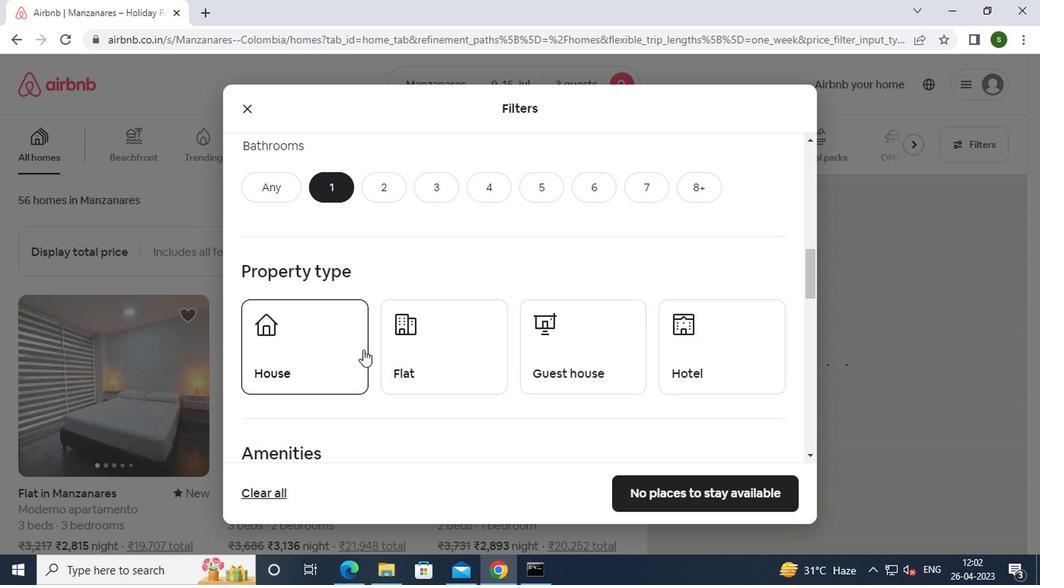 
Action: Mouse pressed left at (435, 359)
Screenshot: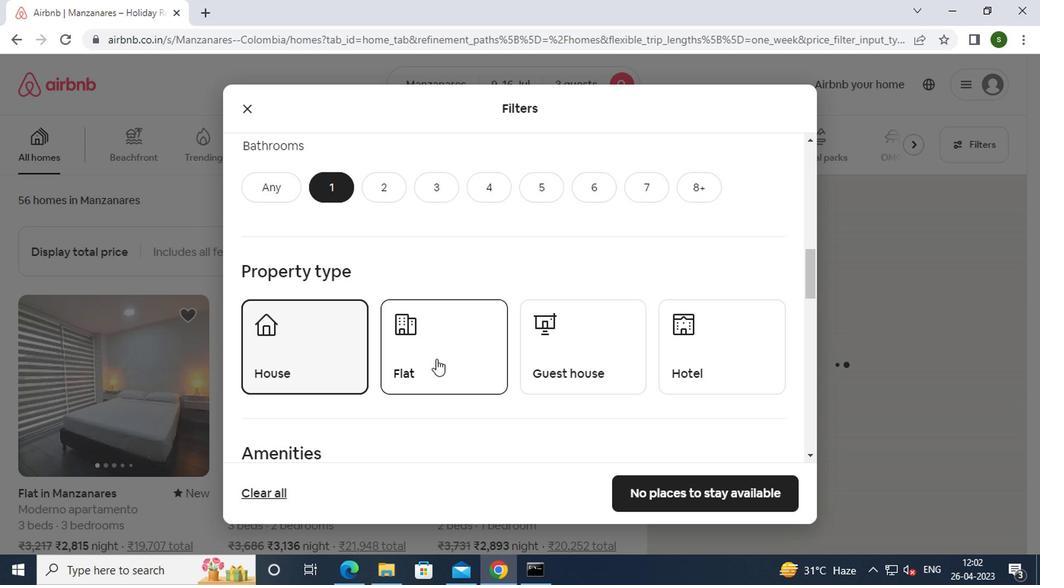 
Action: Mouse moved to (591, 345)
Screenshot: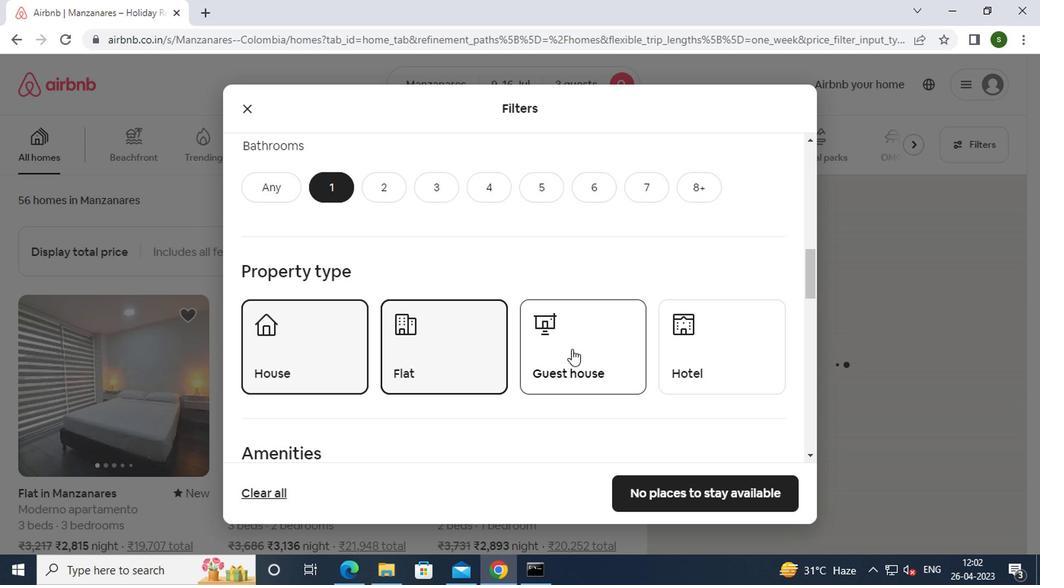 
Action: Mouse pressed left at (591, 345)
Screenshot: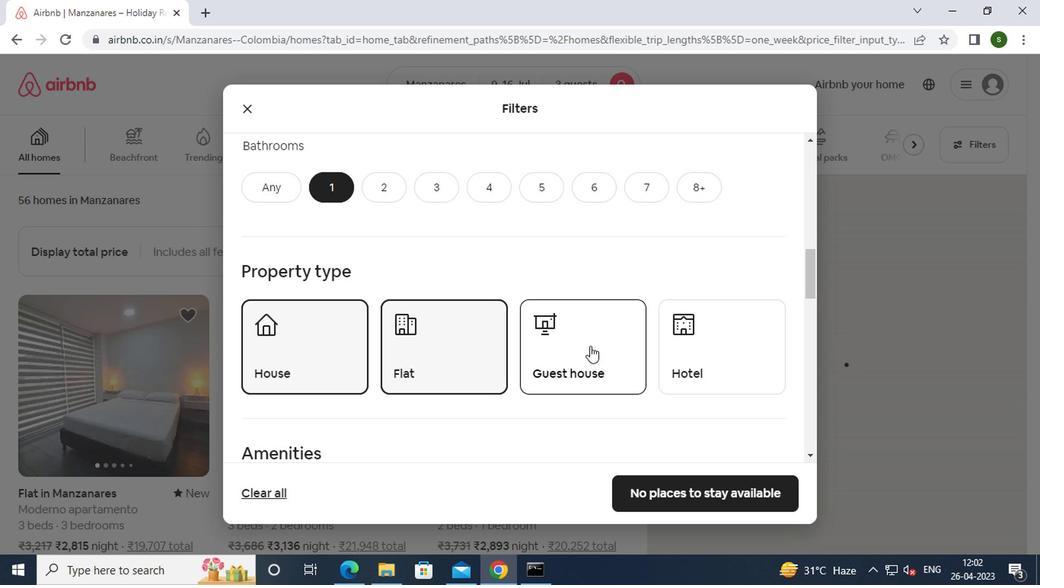 
Action: Mouse moved to (494, 341)
Screenshot: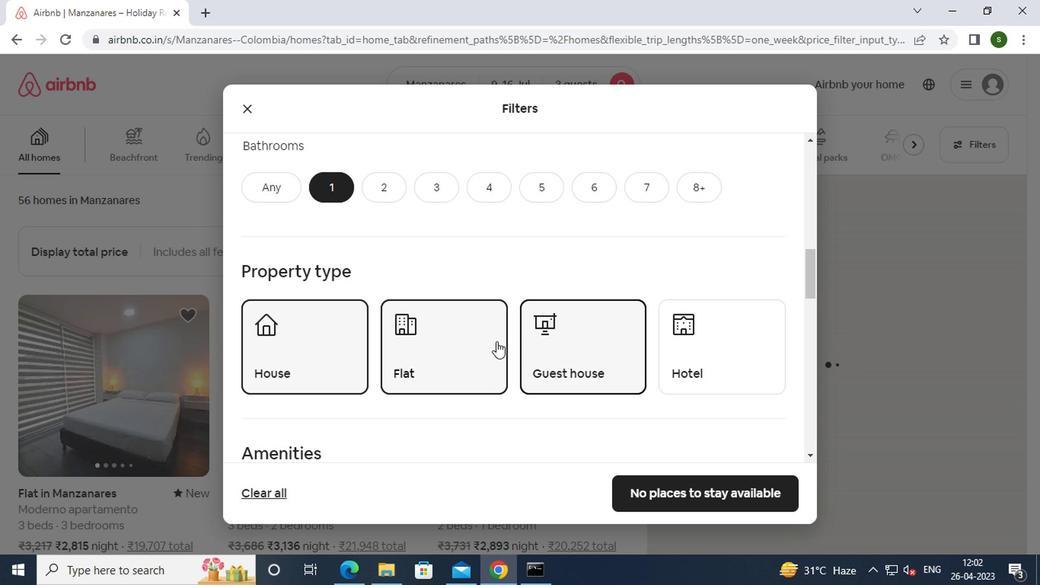 
Action: Mouse scrolled (494, 341) with delta (0, 0)
Screenshot: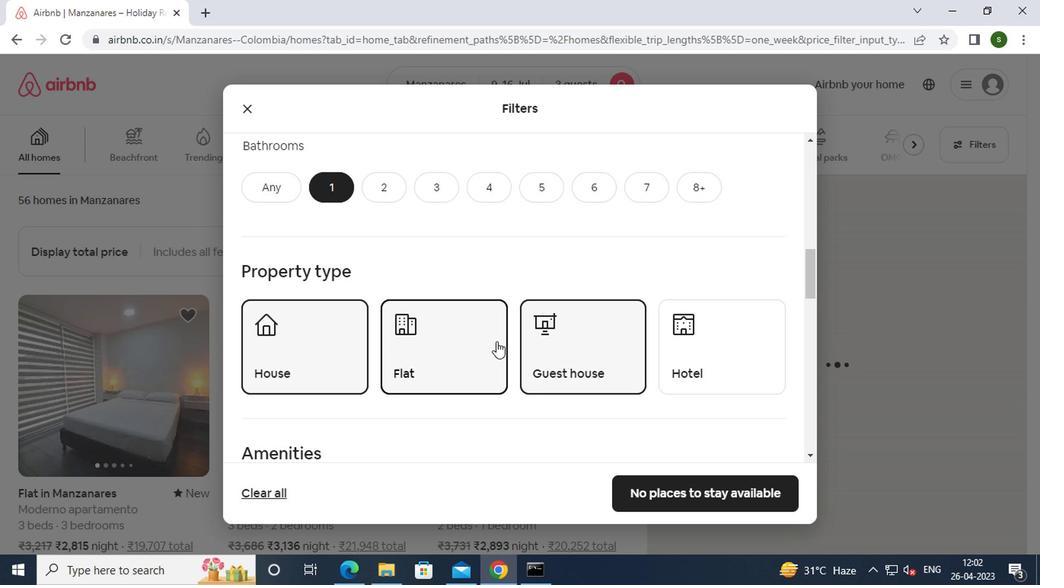 
Action: Mouse scrolled (494, 341) with delta (0, 0)
Screenshot: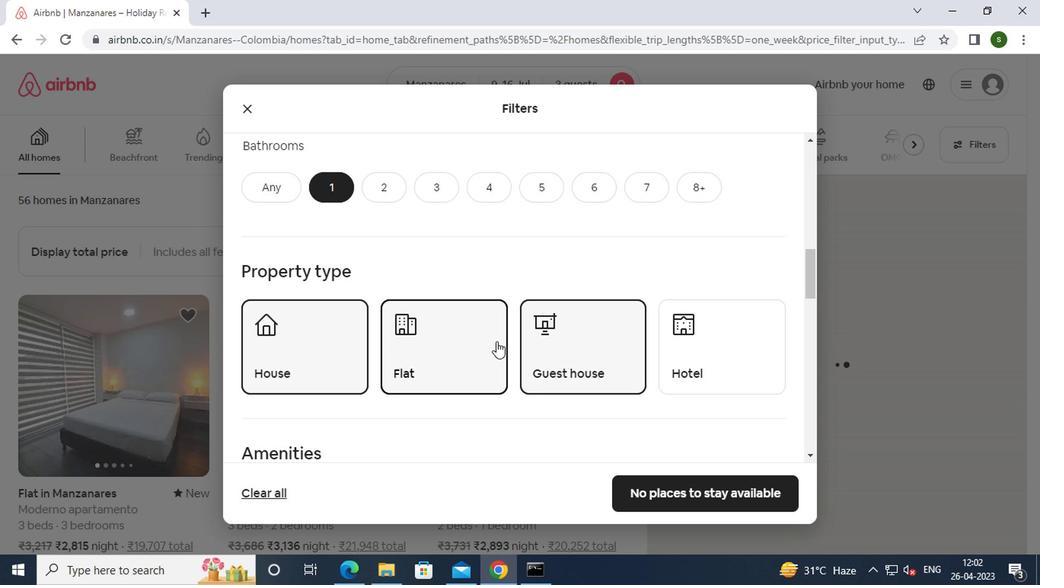 
Action: Mouse scrolled (494, 341) with delta (0, 0)
Screenshot: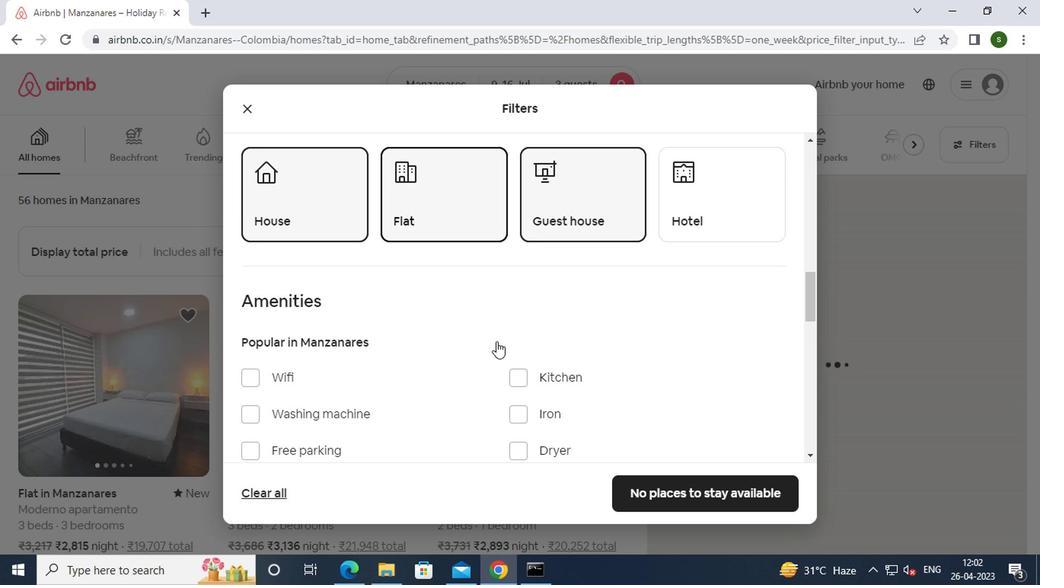 
Action: Mouse moved to (345, 345)
Screenshot: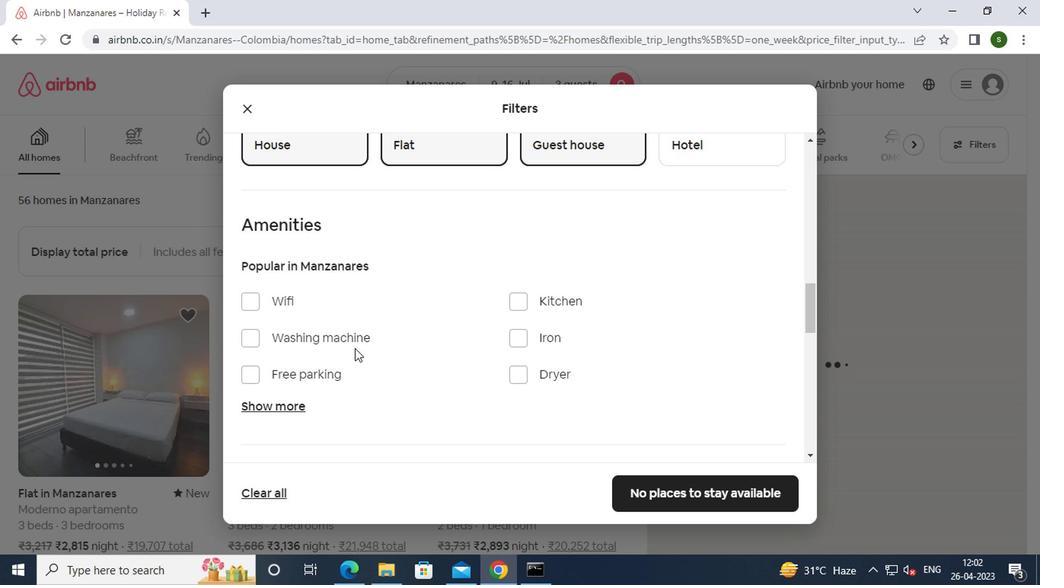
Action: Mouse pressed left at (345, 345)
Screenshot: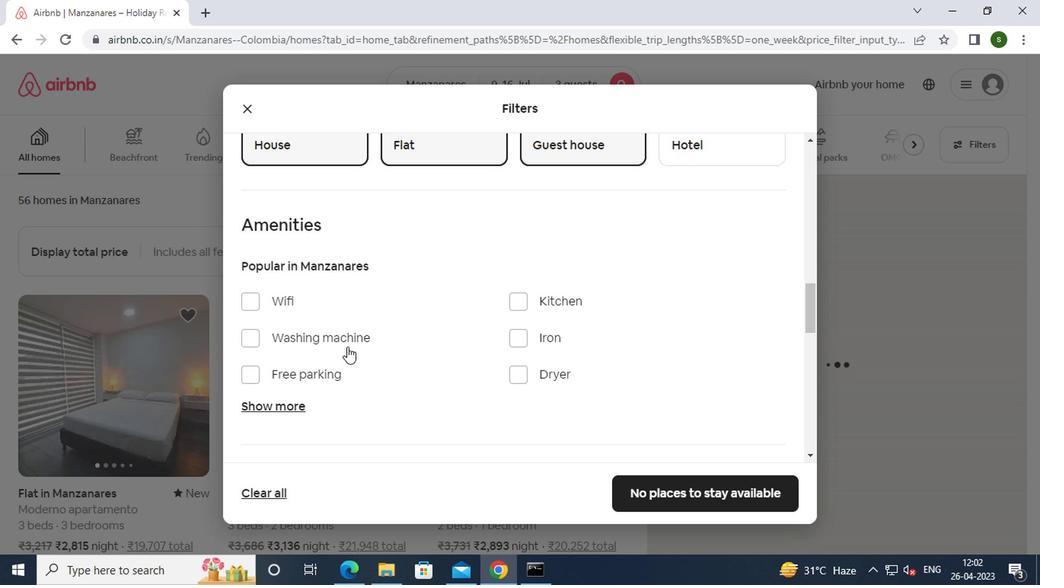 
Action: Mouse moved to (483, 322)
Screenshot: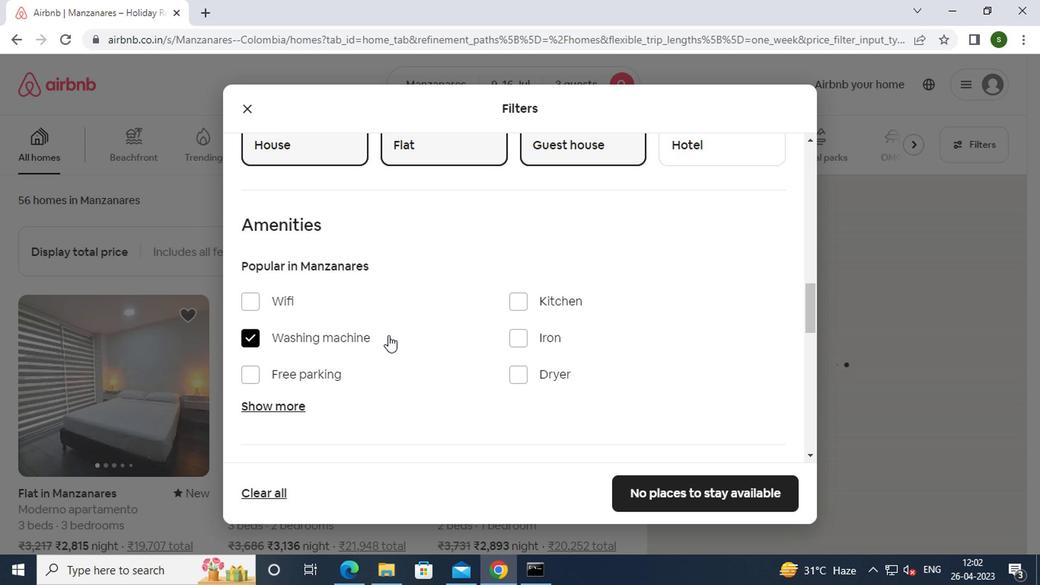 
Action: Mouse scrolled (483, 322) with delta (0, 0)
Screenshot: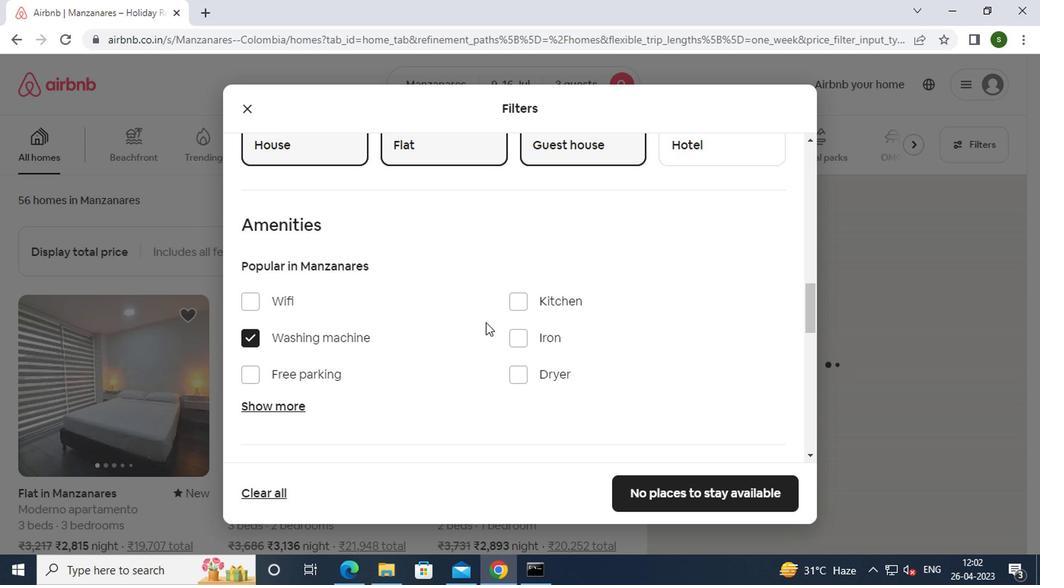 
Action: Mouse scrolled (483, 322) with delta (0, 0)
Screenshot: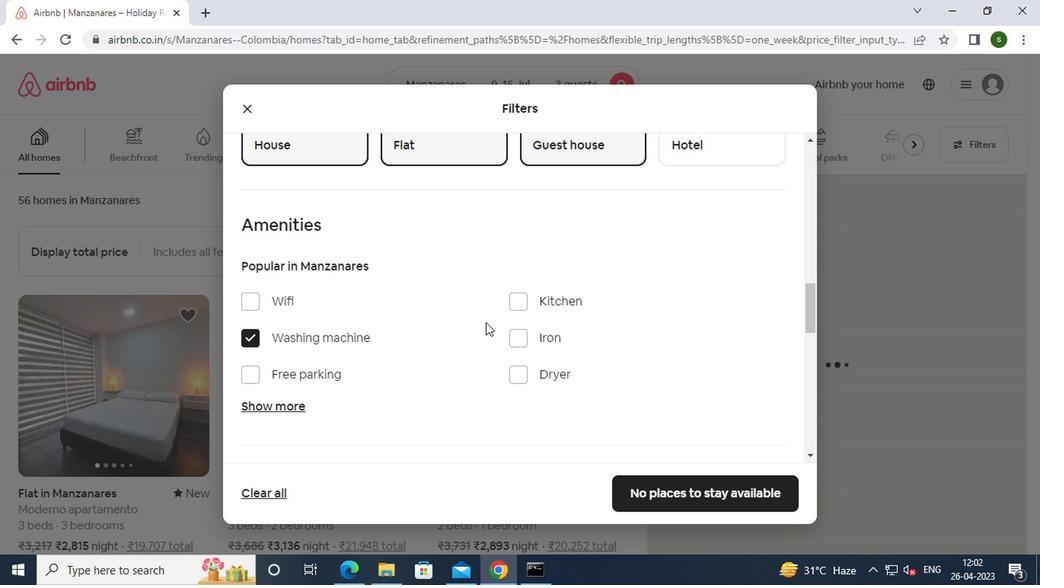 
Action: Mouse scrolled (483, 322) with delta (0, 0)
Screenshot: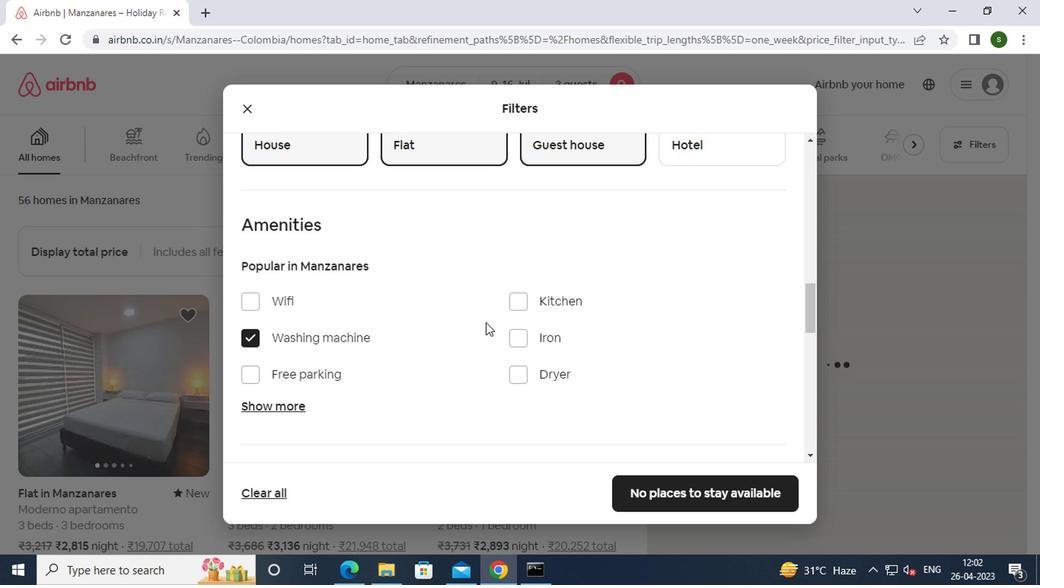 
Action: Mouse moved to (747, 362)
Screenshot: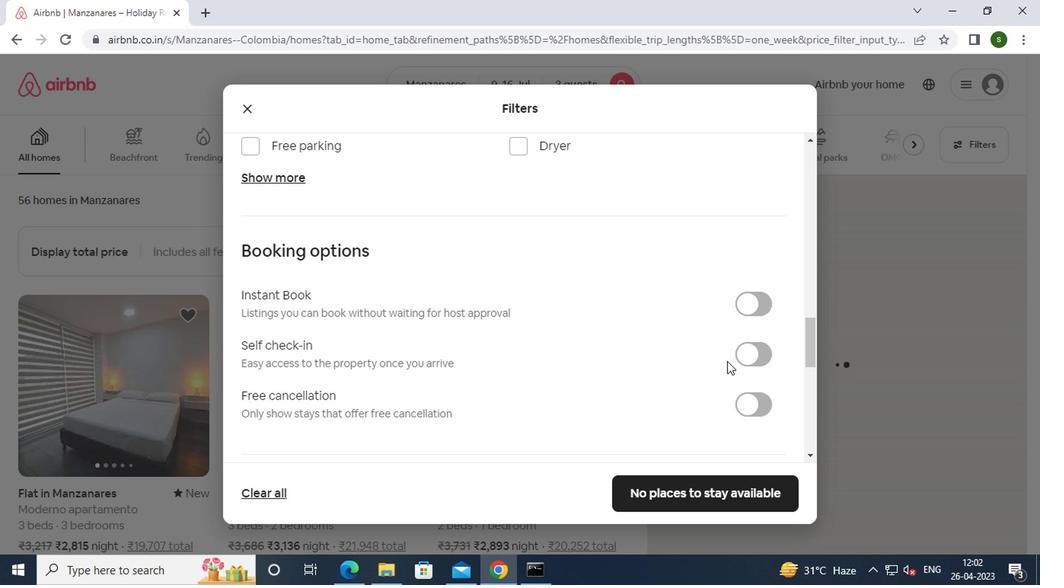 
Action: Mouse pressed left at (747, 362)
Screenshot: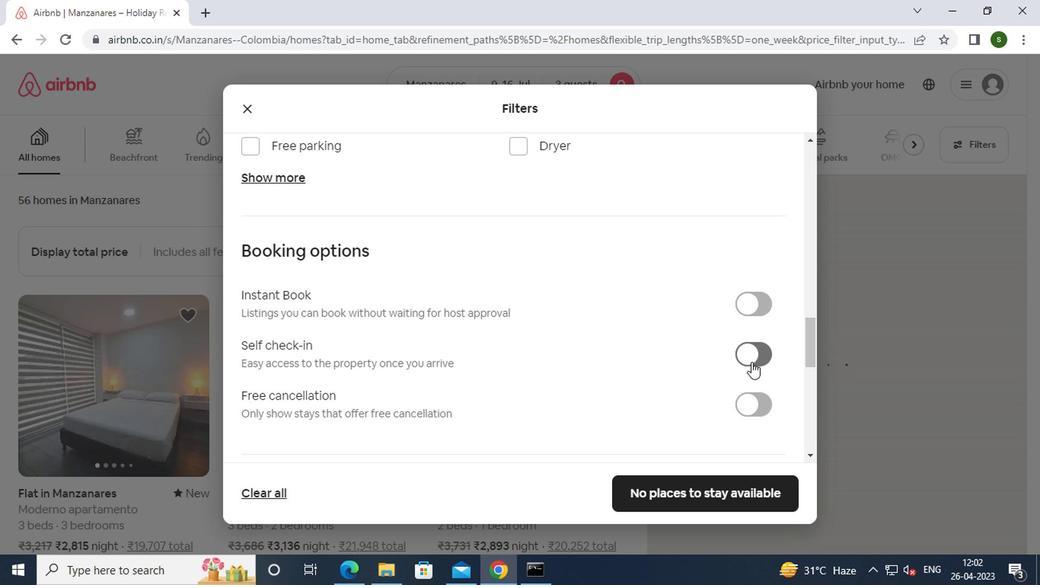 
Action: Mouse moved to (623, 351)
Screenshot: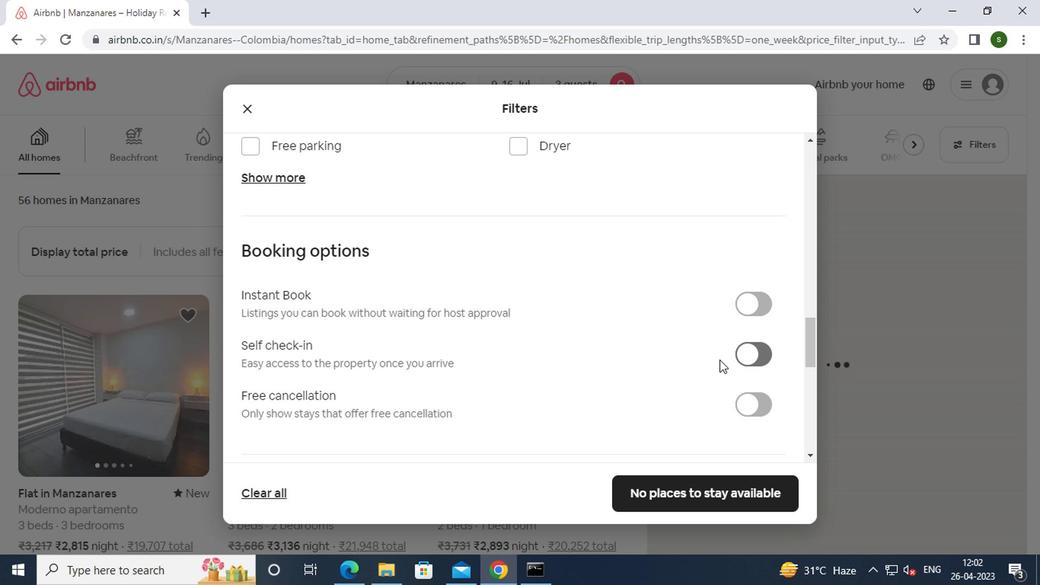 
Action: Mouse scrolled (623, 350) with delta (0, -1)
Screenshot: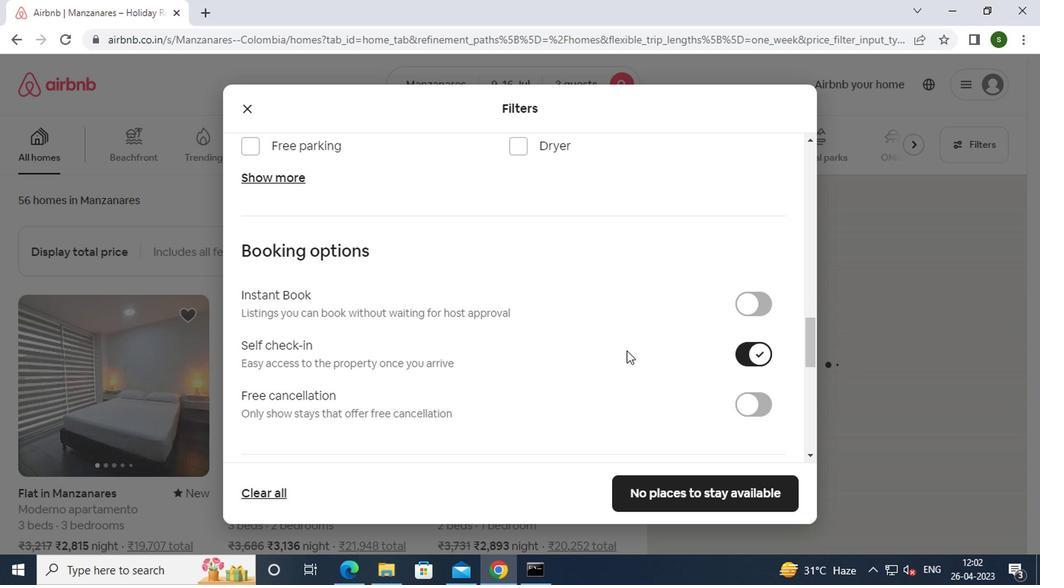 
Action: Mouse scrolled (623, 350) with delta (0, -1)
Screenshot: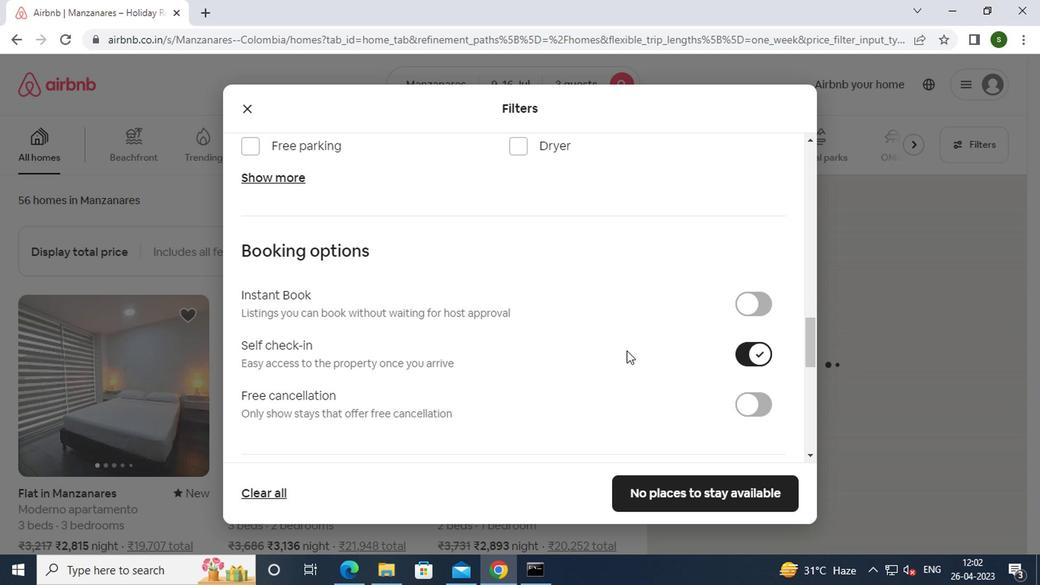 
Action: Mouse scrolled (623, 350) with delta (0, -1)
Screenshot: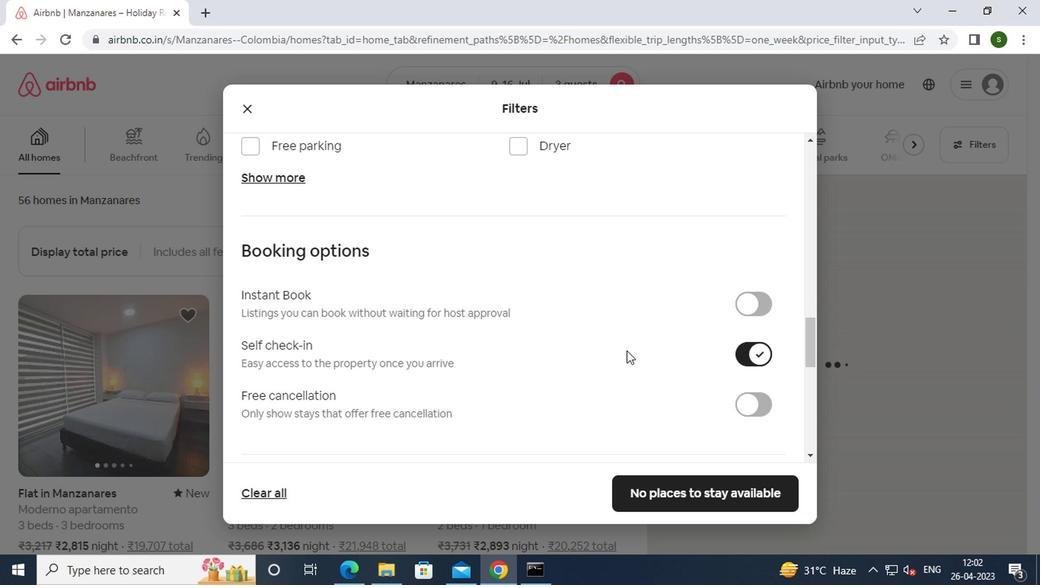 
Action: Mouse moved to (622, 351)
Screenshot: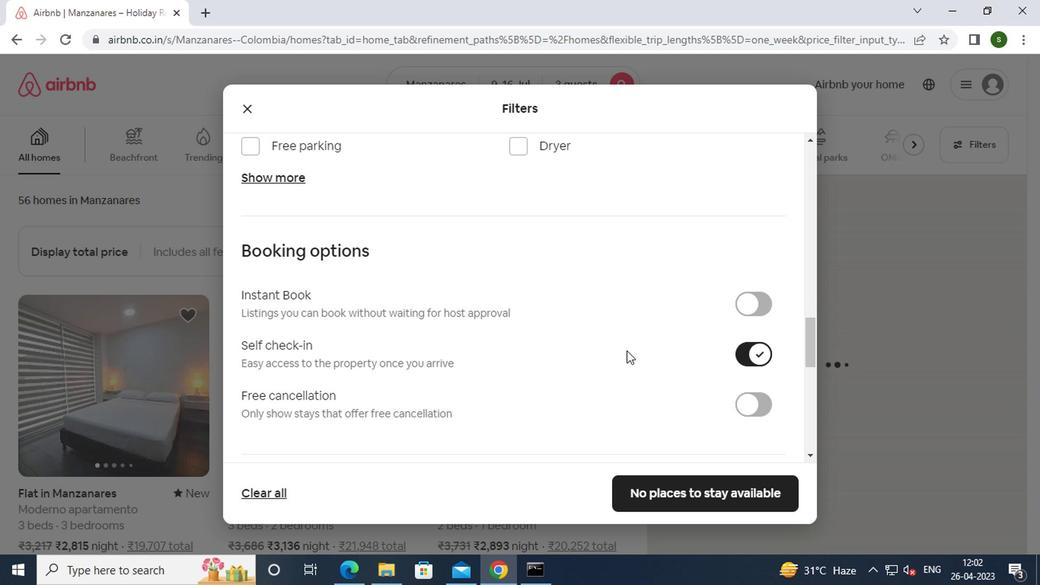 
Action: Mouse scrolled (622, 350) with delta (0, -1)
Screenshot: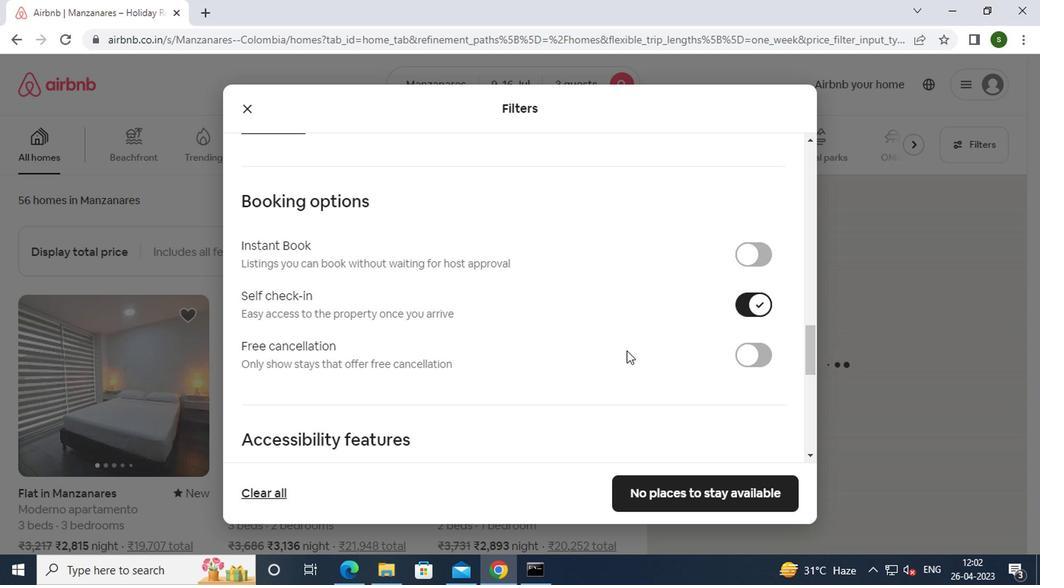 
Action: Mouse scrolled (622, 350) with delta (0, -1)
Screenshot: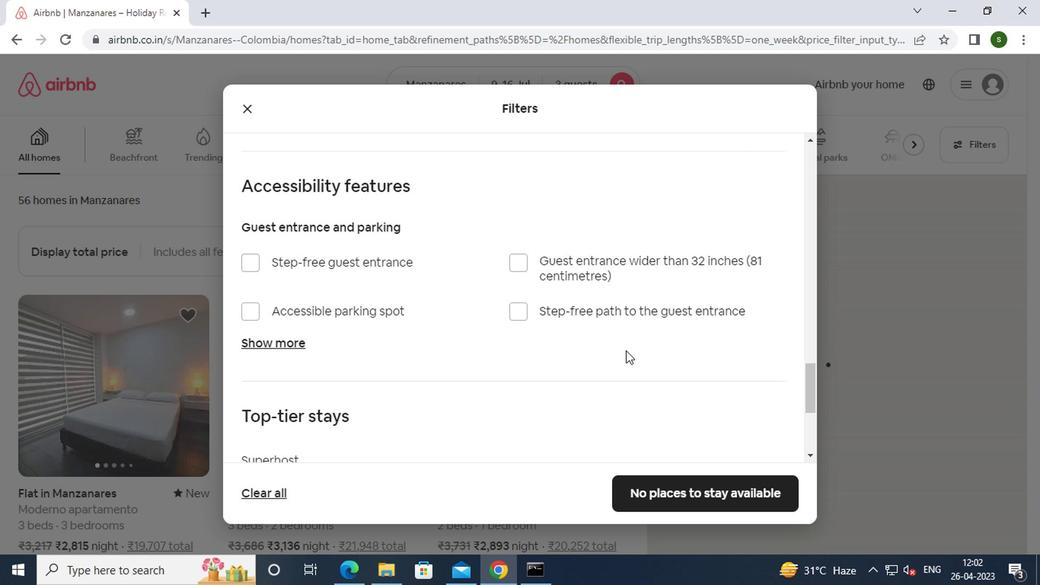 
Action: Mouse scrolled (622, 350) with delta (0, -1)
Screenshot: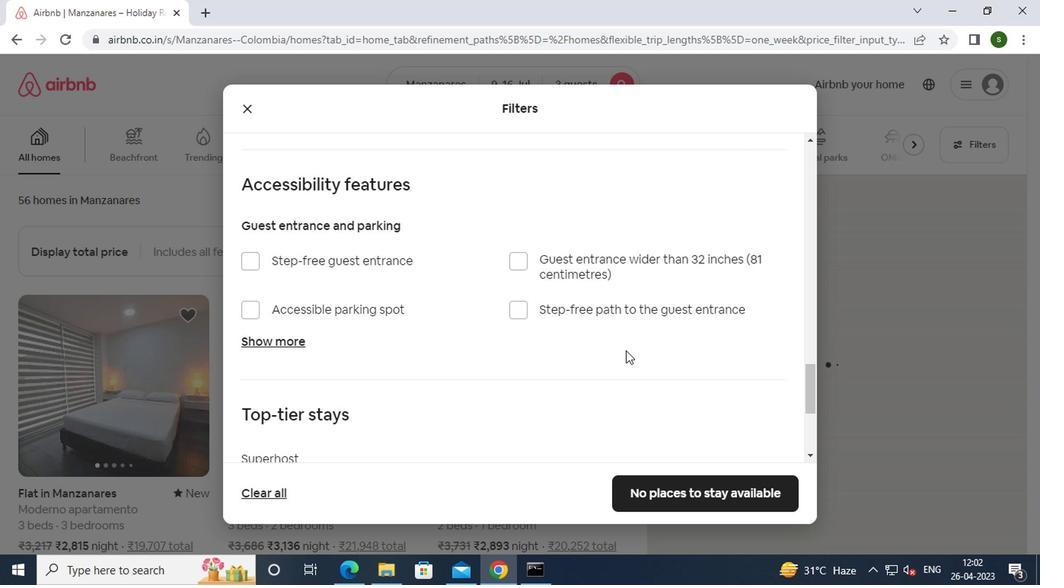 
Action: Mouse scrolled (622, 350) with delta (0, -1)
Screenshot: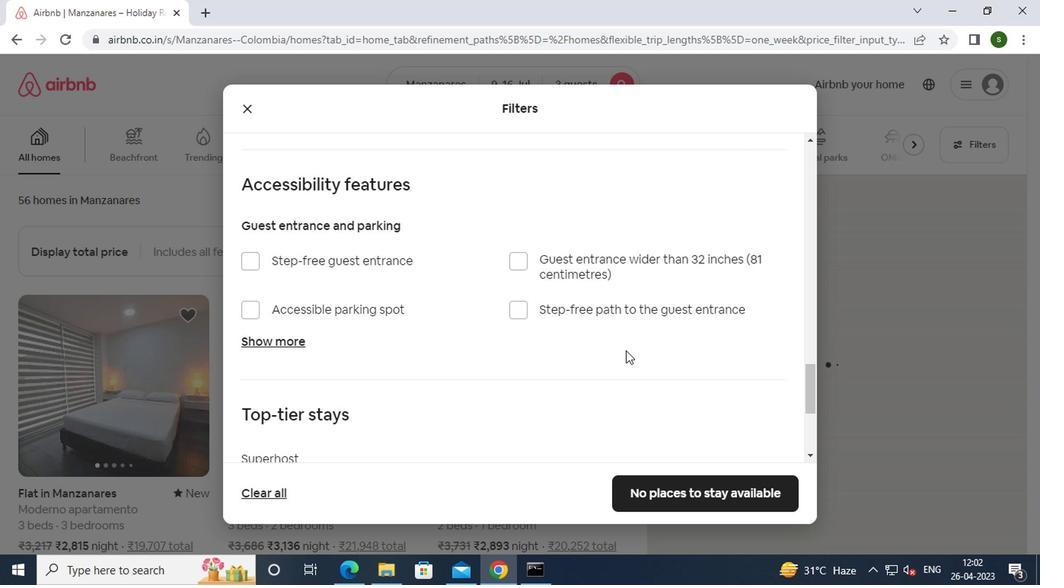 
Action: Mouse scrolled (622, 350) with delta (0, -1)
Screenshot: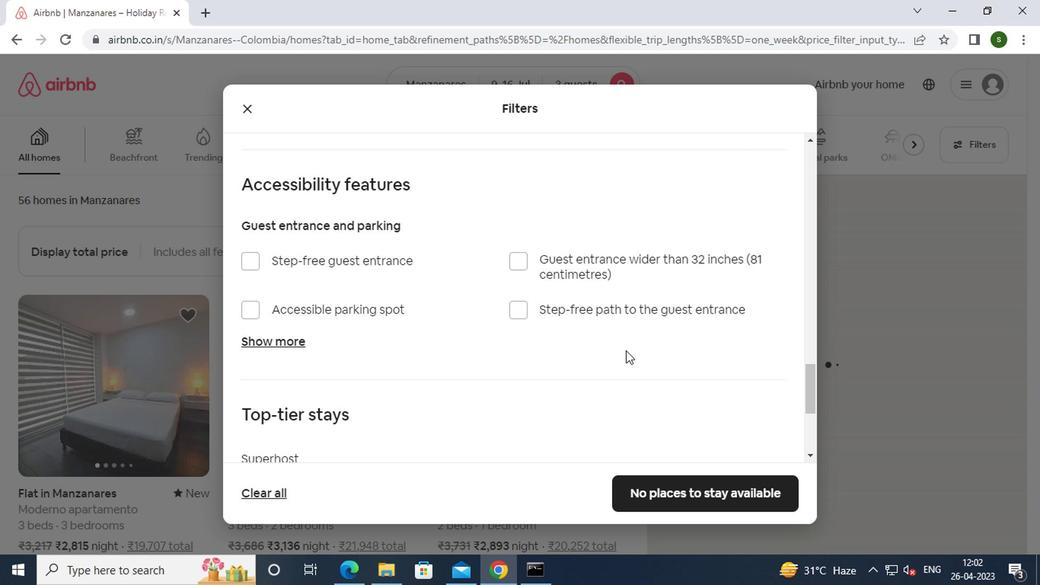 
Action: Mouse moved to (281, 380)
Screenshot: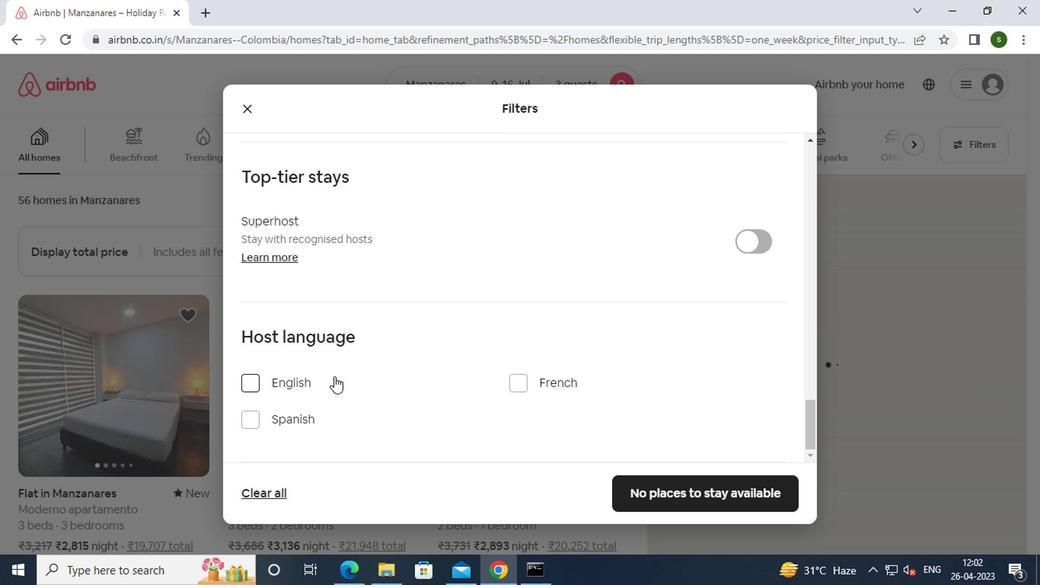 
Action: Mouse pressed left at (281, 380)
Screenshot: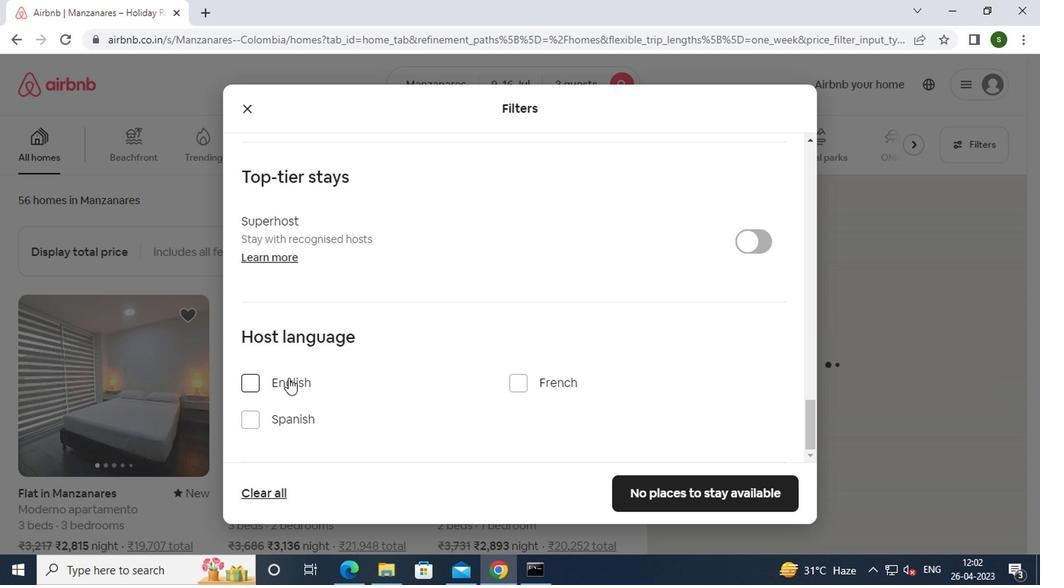 
Action: Mouse moved to (639, 483)
Screenshot: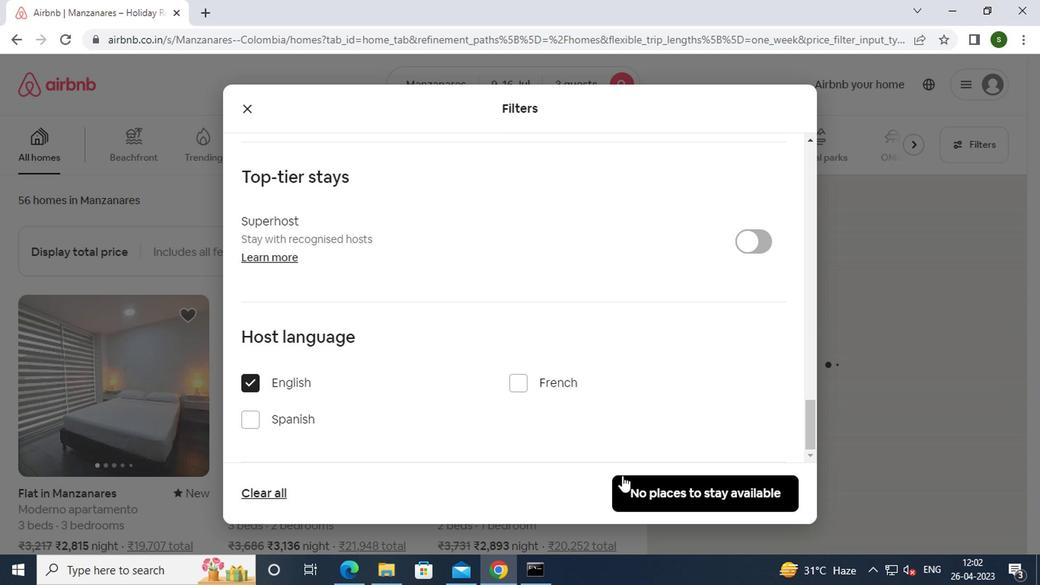 
Action: Mouse pressed left at (639, 483)
Screenshot: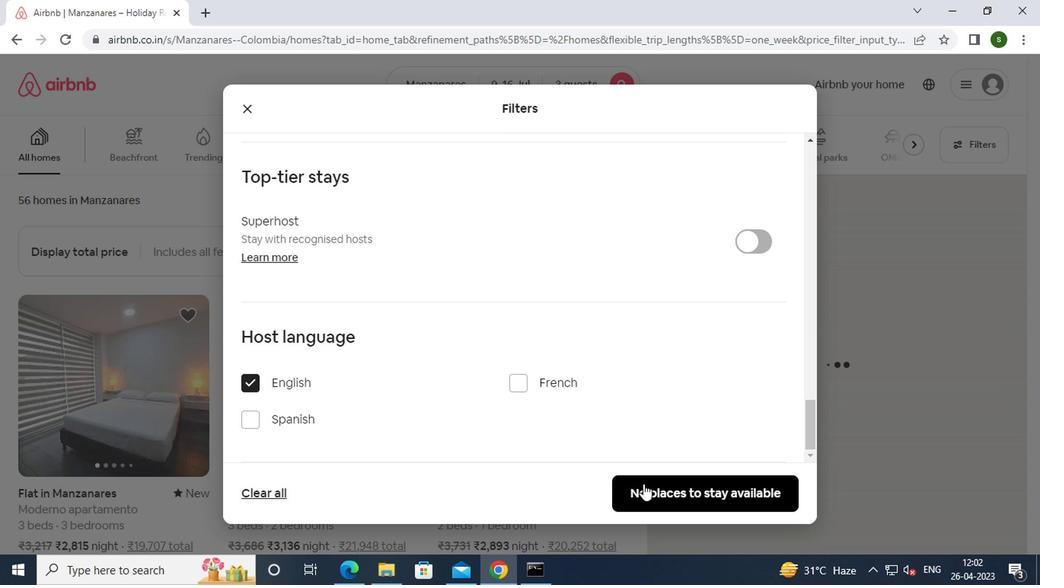 
Action: Mouse moved to (640, 481)
Screenshot: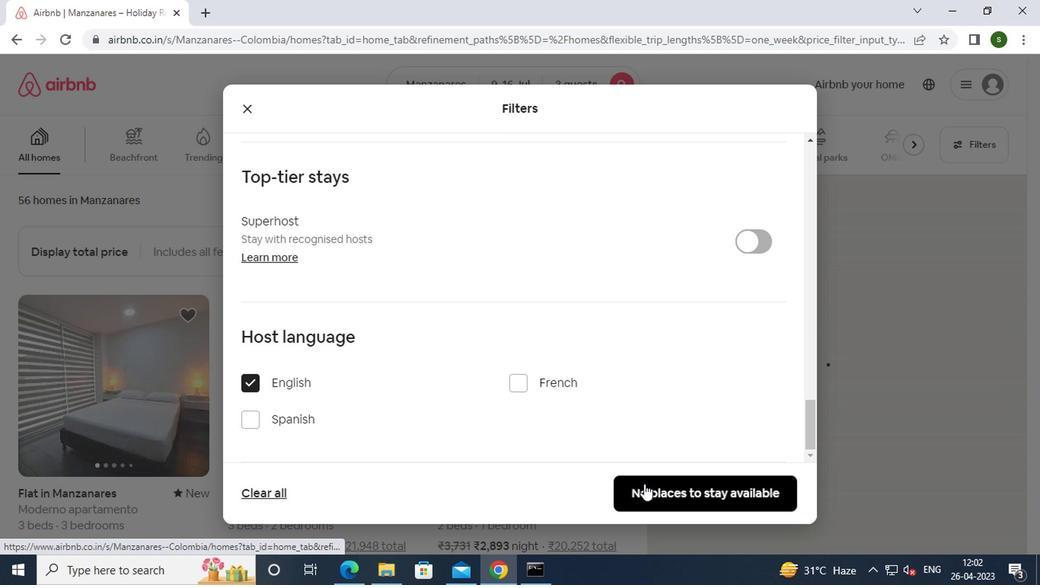 
